 Task: Send an email with the signature Alan Parker with the subject 'Follow up on our last conversation' and the message 'Could you please clarify your request?' from softage.1@softage.net to softage.4@softage.net and softage.5@softage.net with an attached document Proposal.doc
Action: Mouse moved to (134, 211)
Screenshot: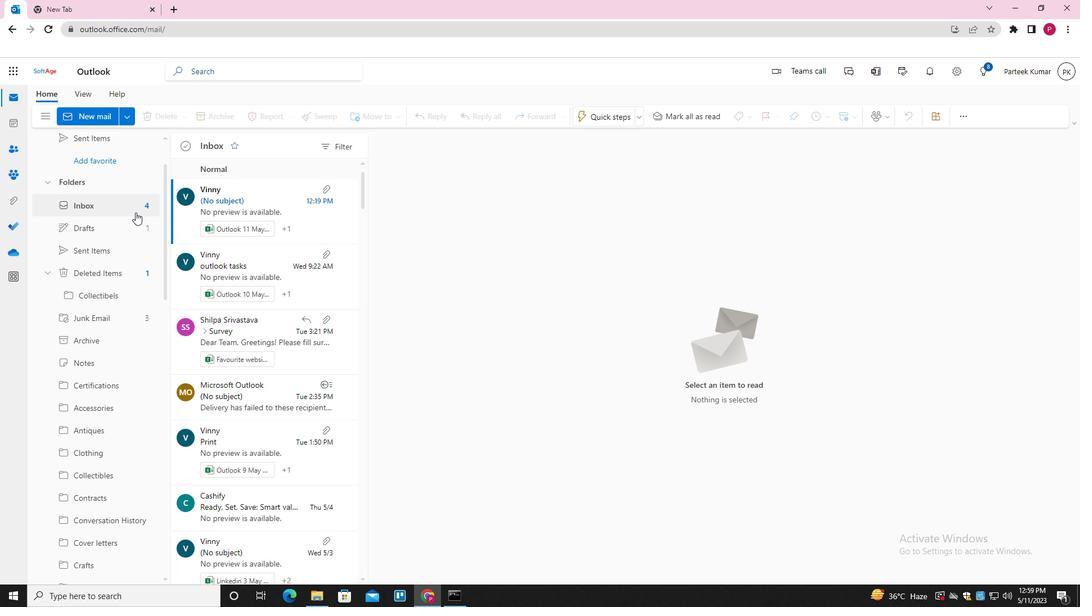 
Action: Mouse pressed left at (134, 211)
Screenshot: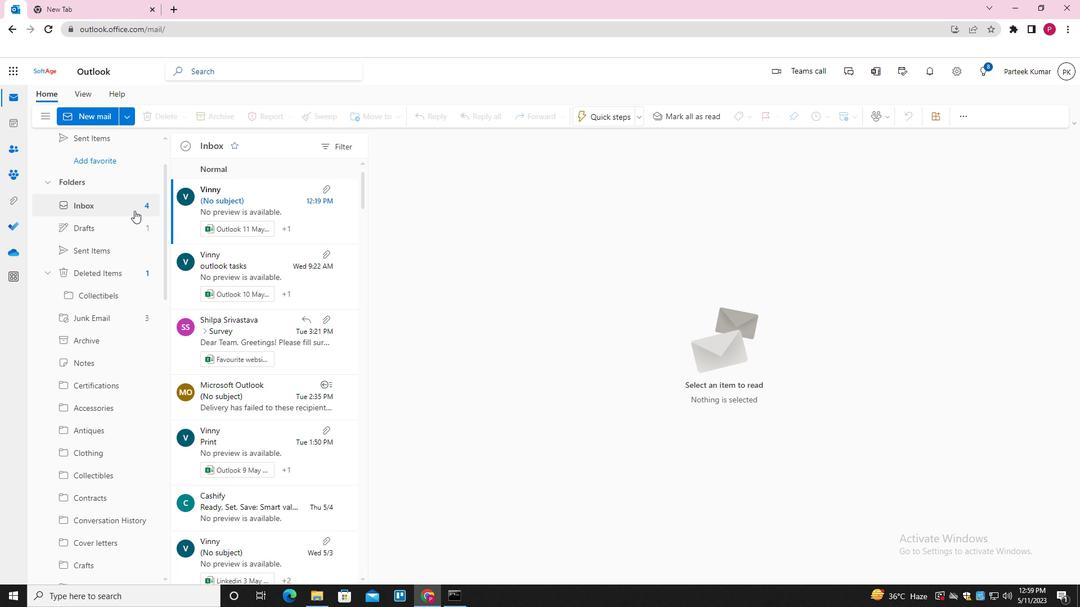 
Action: Mouse moved to (97, 118)
Screenshot: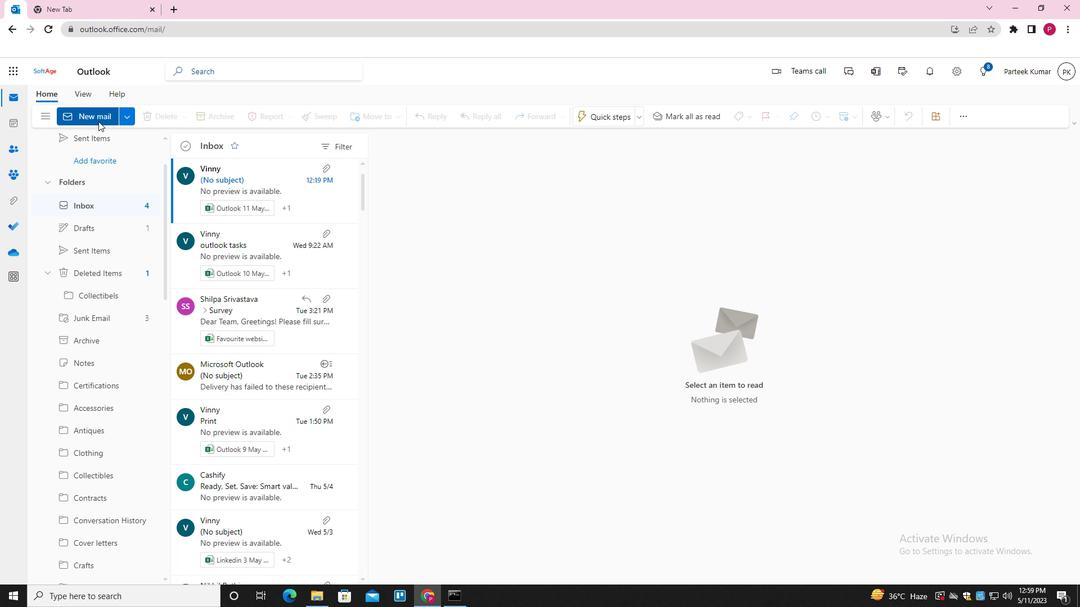 
Action: Mouse pressed left at (97, 118)
Screenshot: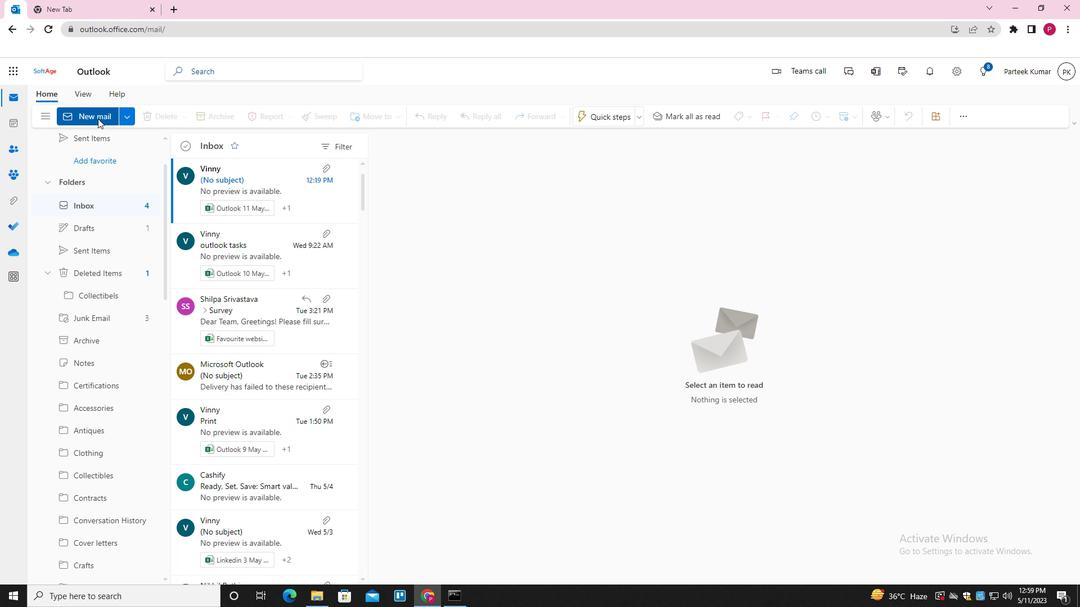 
Action: Mouse moved to (463, 182)
Screenshot: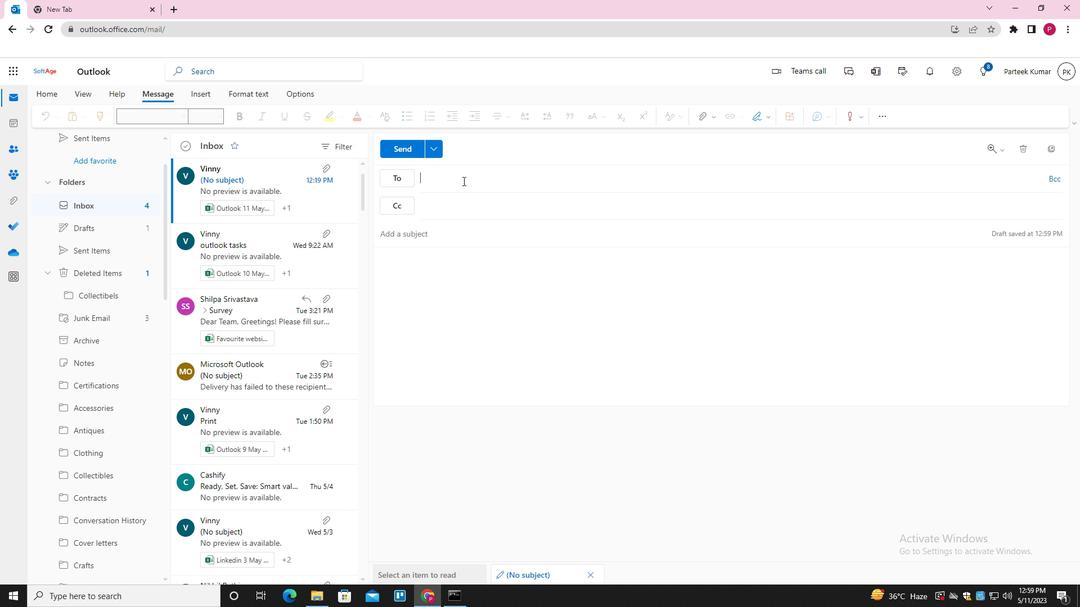 
Action: Mouse pressed left at (463, 182)
Screenshot: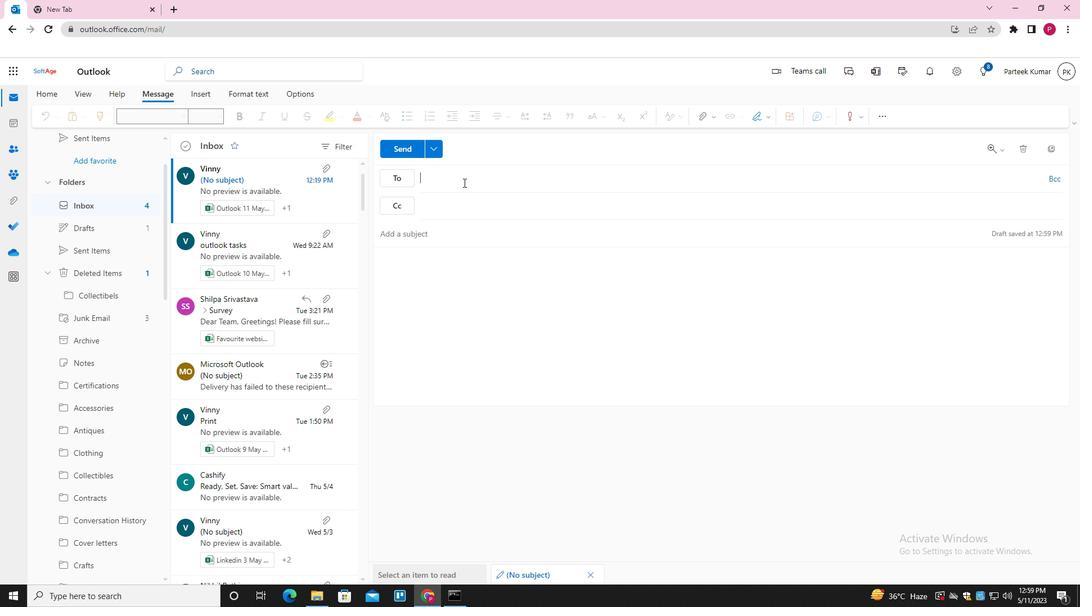 
Action: Mouse moved to (654, 314)
Screenshot: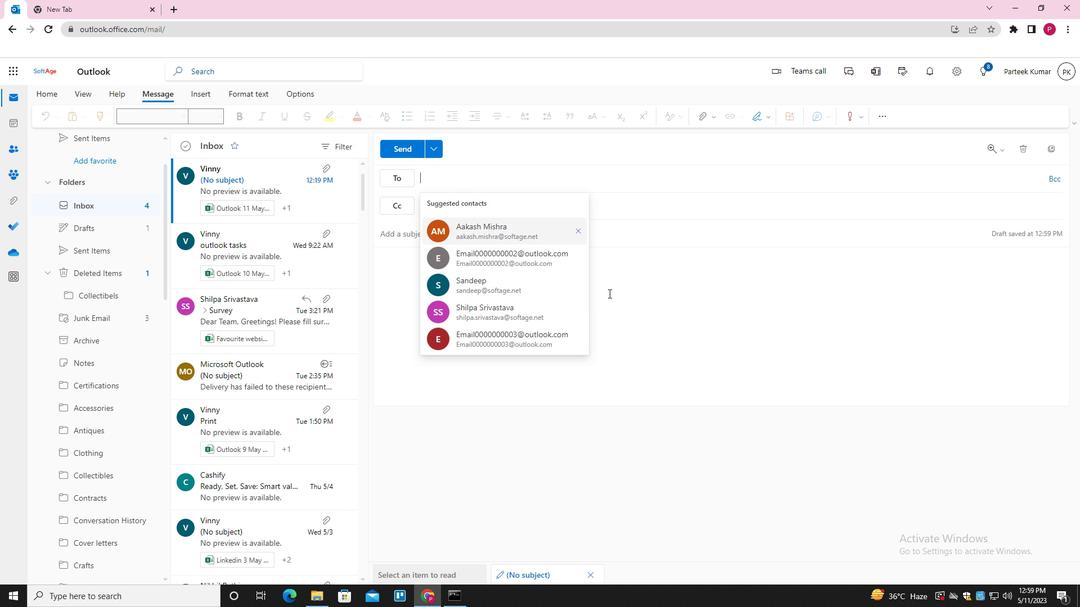
Action: Mouse pressed left at (654, 314)
Screenshot: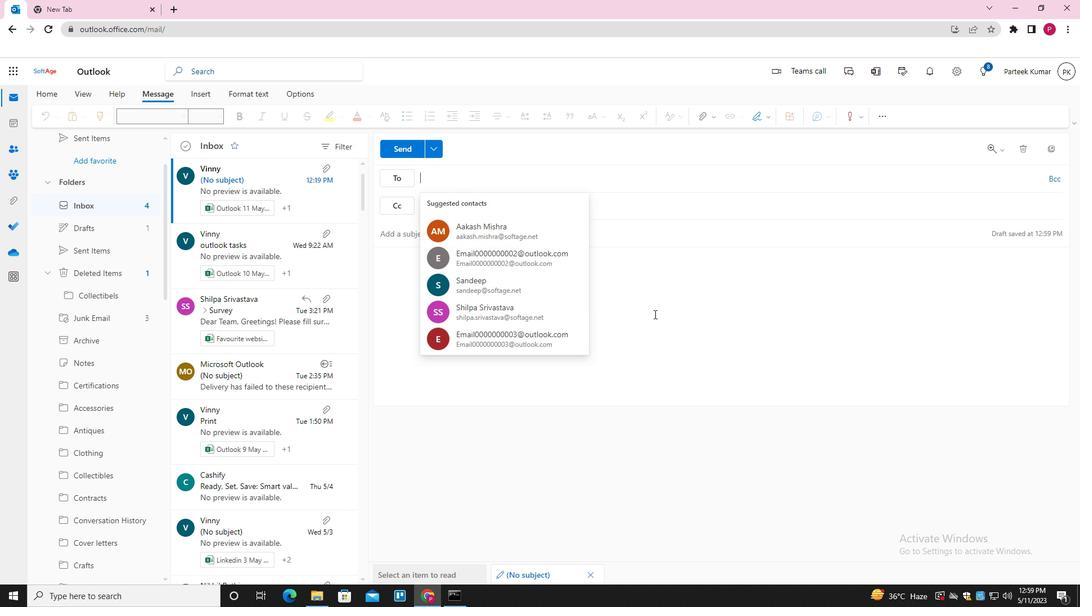 
Action: Mouse moved to (771, 118)
Screenshot: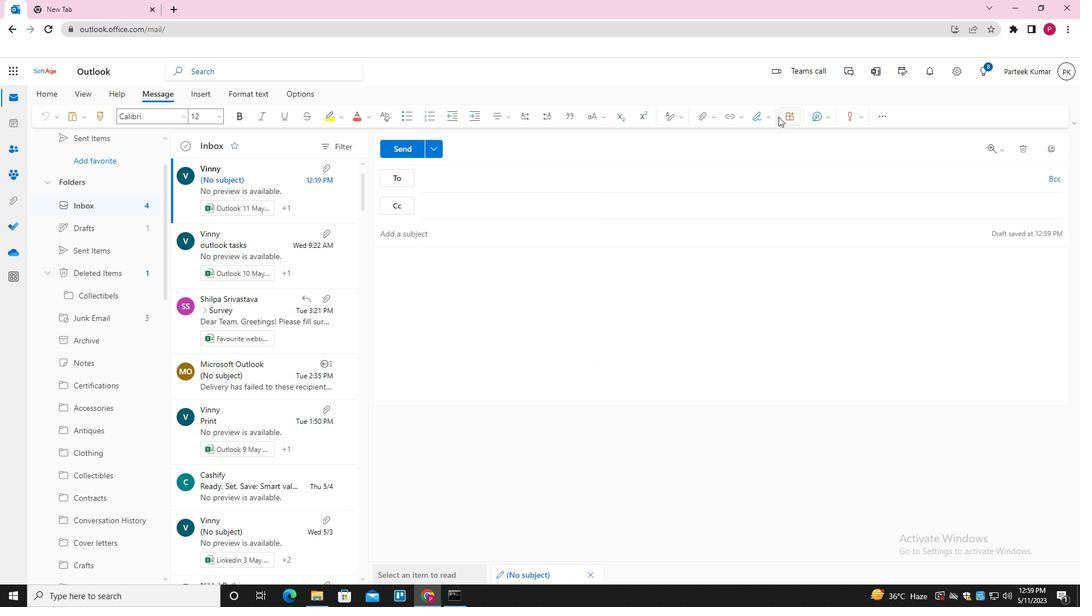 
Action: Mouse pressed left at (771, 118)
Screenshot: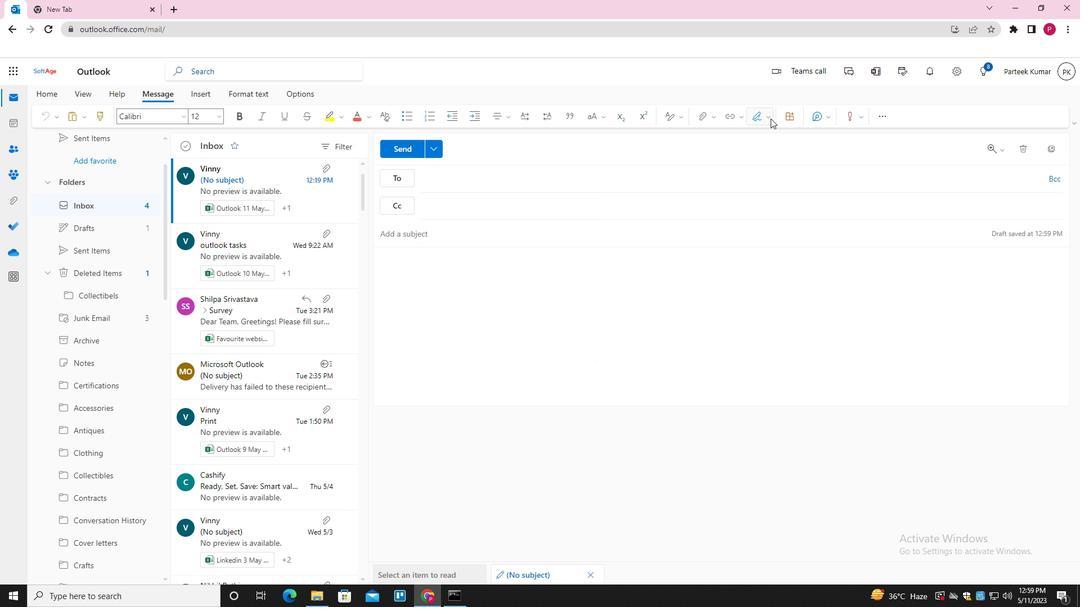 
Action: Mouse moved to (750, 164)
Screenshot: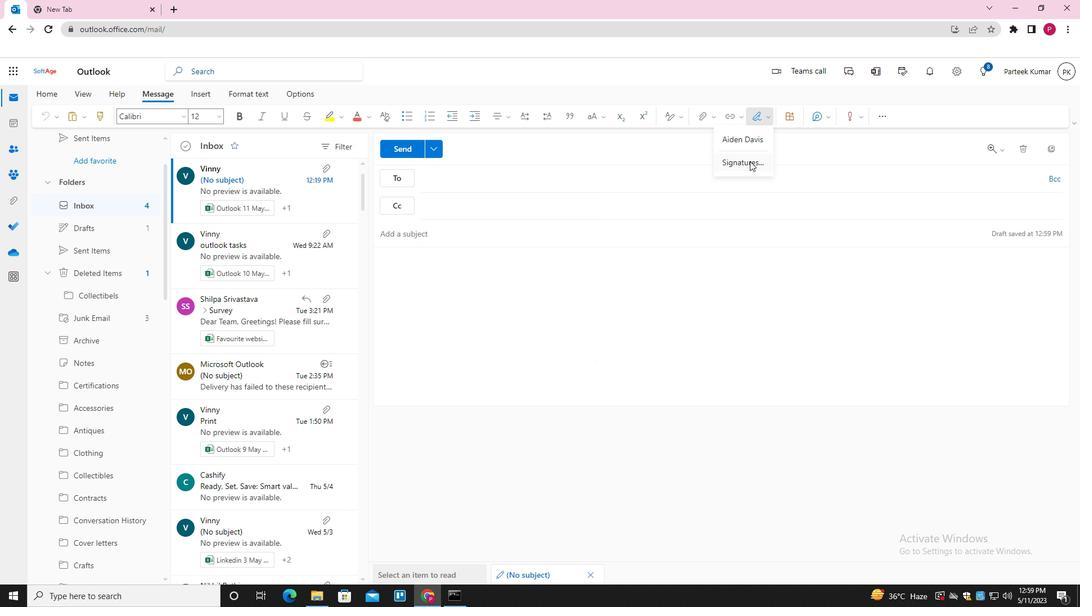 
Action: Mouse pressed left at (750, 164)
Screenshot: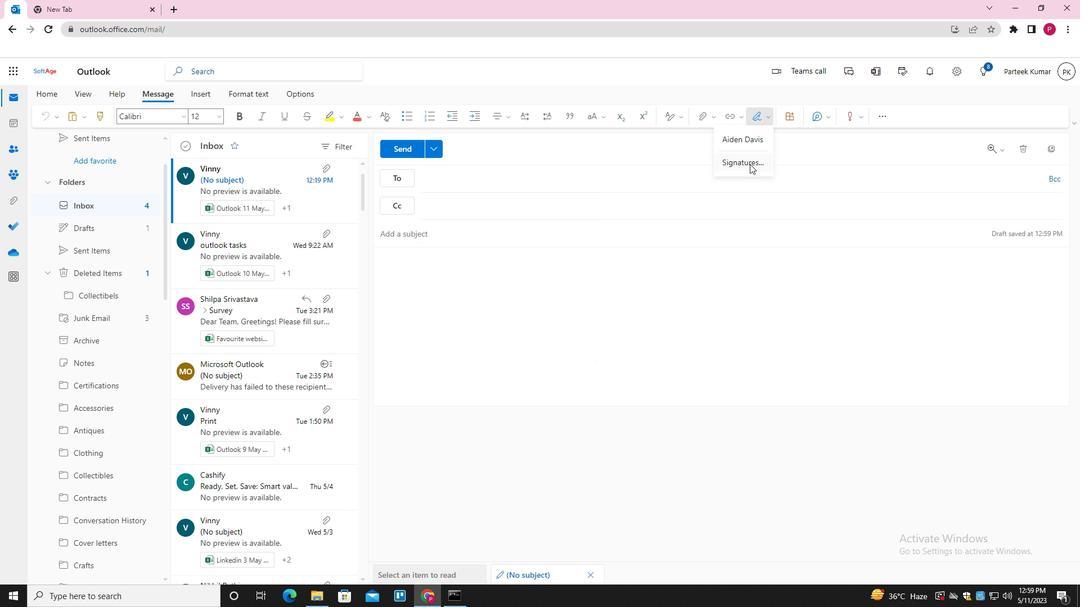 
Action: Mouse moved to (761, 204)
Screenshot: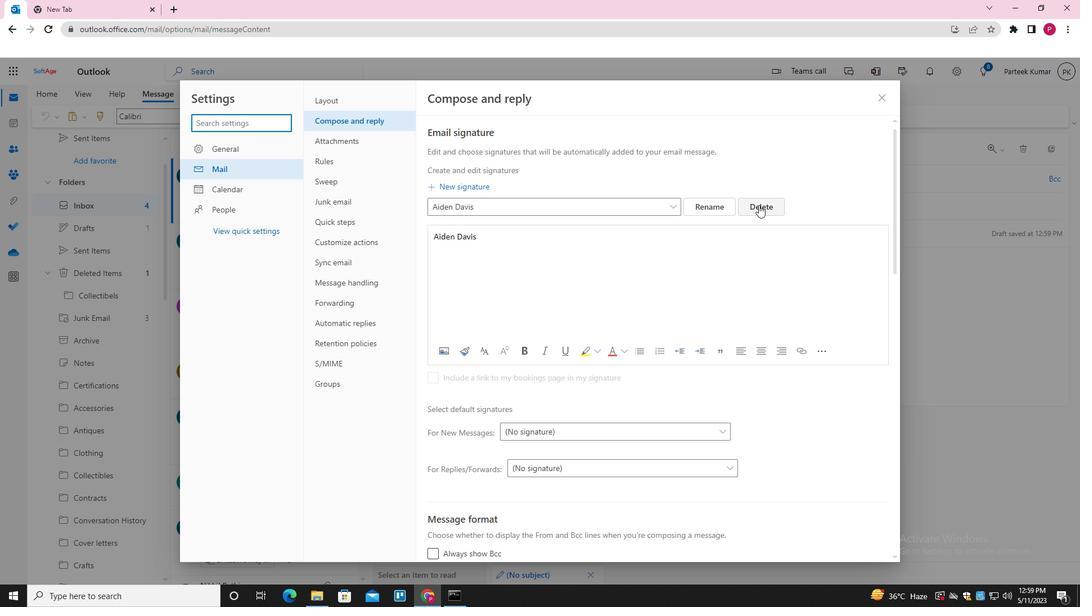 
Action: Mouse pressed left at (761, 204)
Screenshot: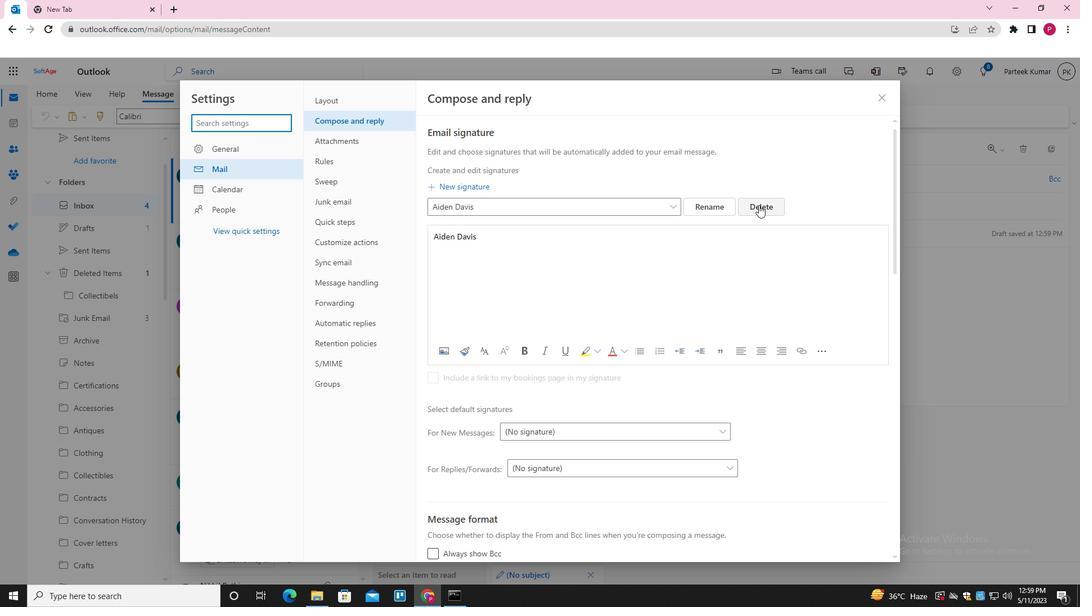 
Action: Mouse moved to (505, 208)
Screenshot: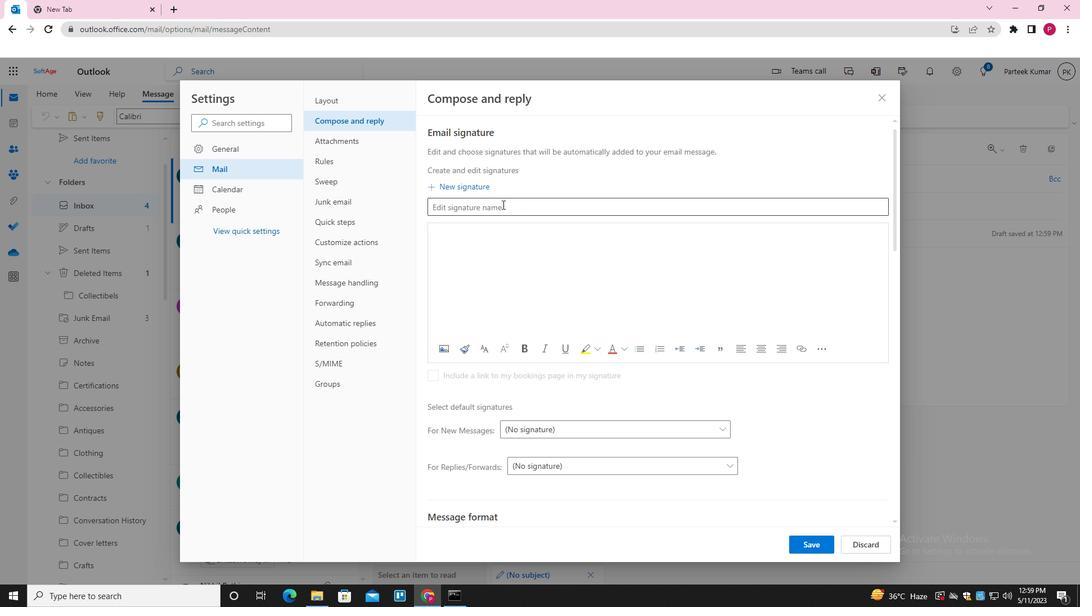 
Action: Mouse pressed left at (505, 208)
Screenshot: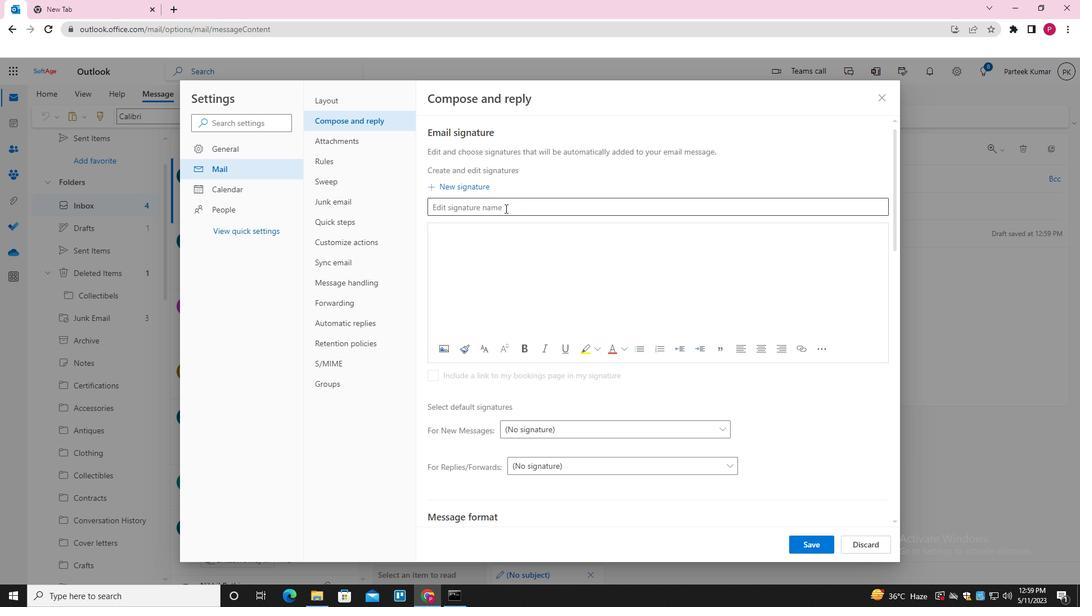 
Action: Key pressed <Key.shift>ALAN<Key.space><Key.shift>PARKER
Screenshot: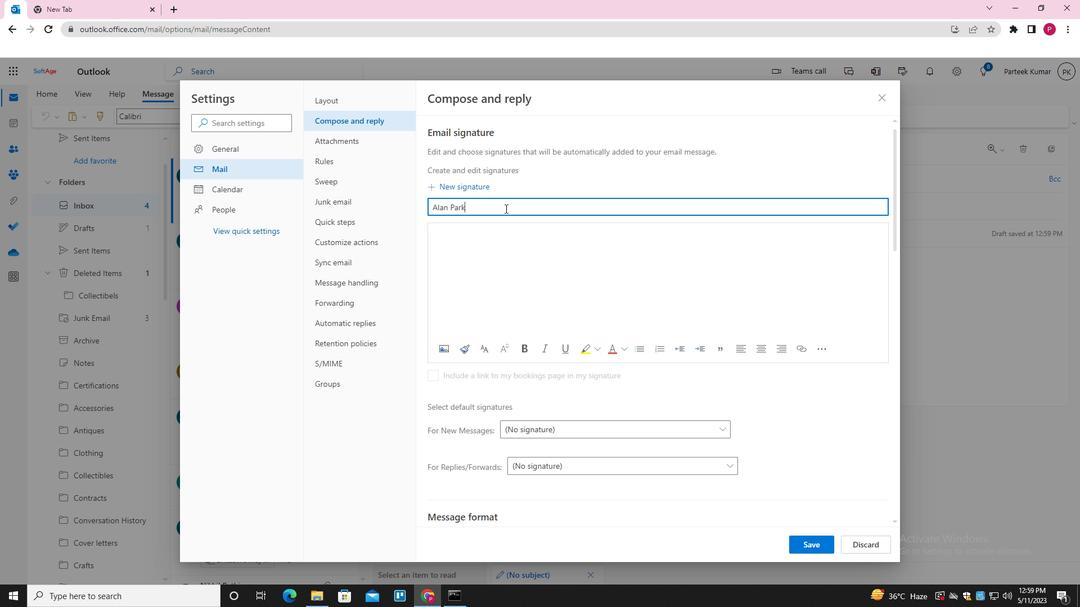 
Action: Mouse moved to (497, 237)
Screenshot: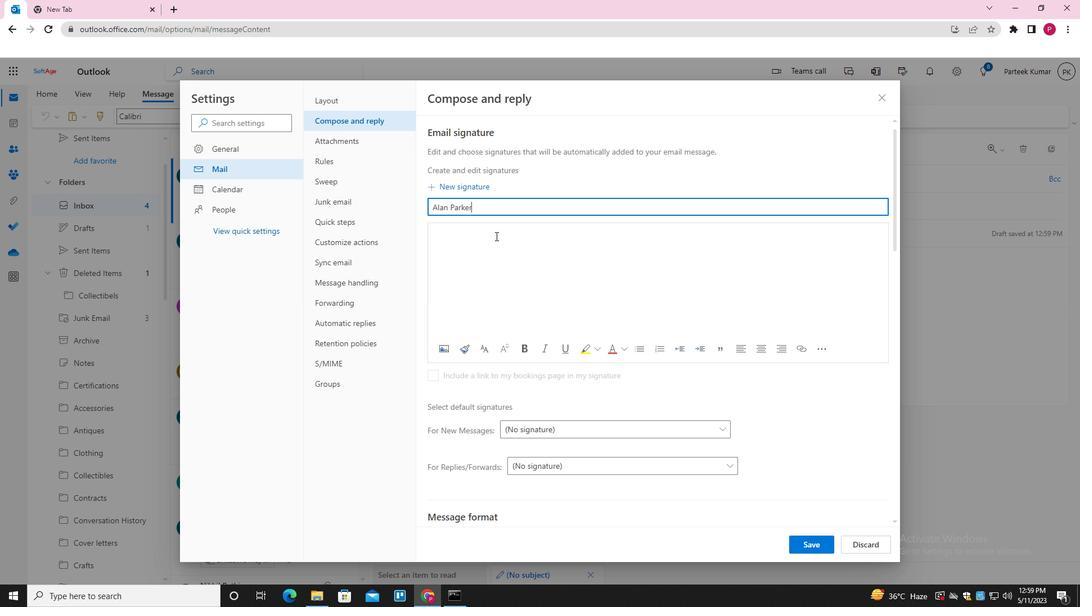 
Action: Mouse pressed left at (497, 237)
Screenshot: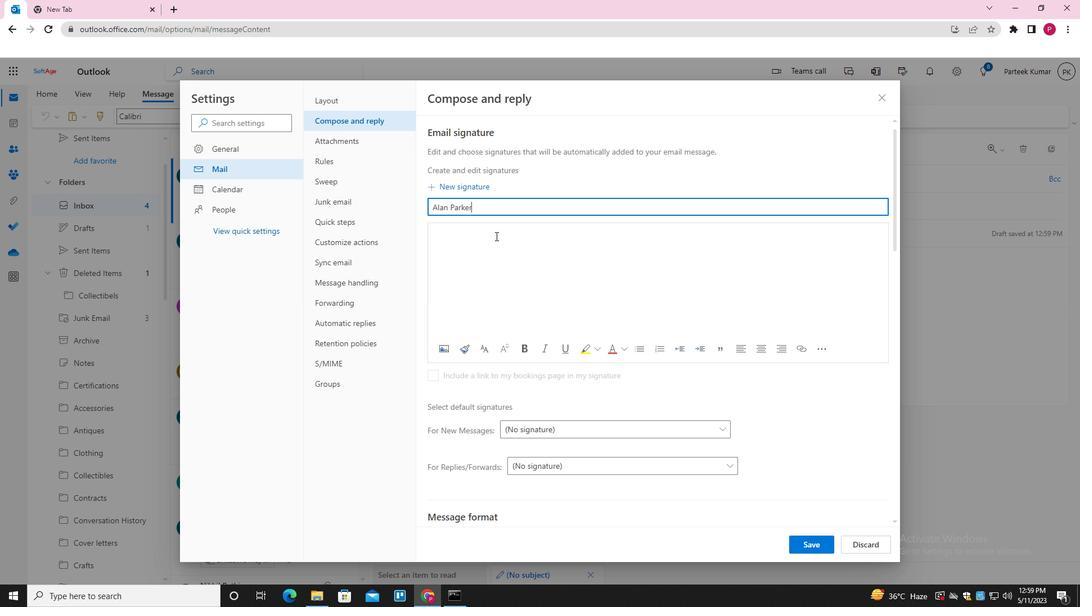 
Action: Key pressed <Key.shift>ALAN<Key.space><Key.shift>PARKER
Screenshot: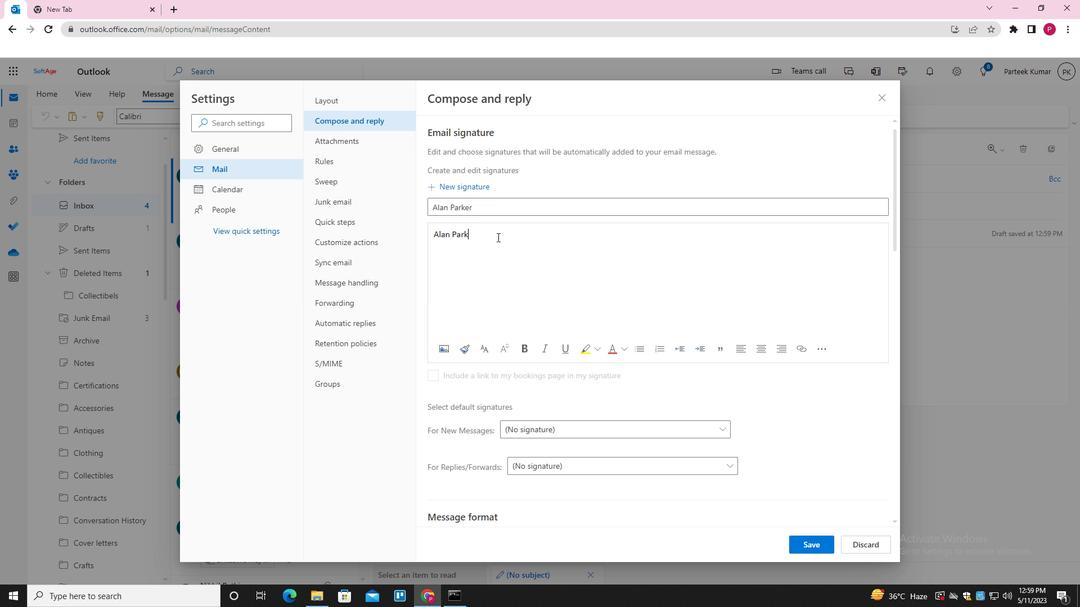 
Action: Mouse moved to (799, 546)
Screenshot: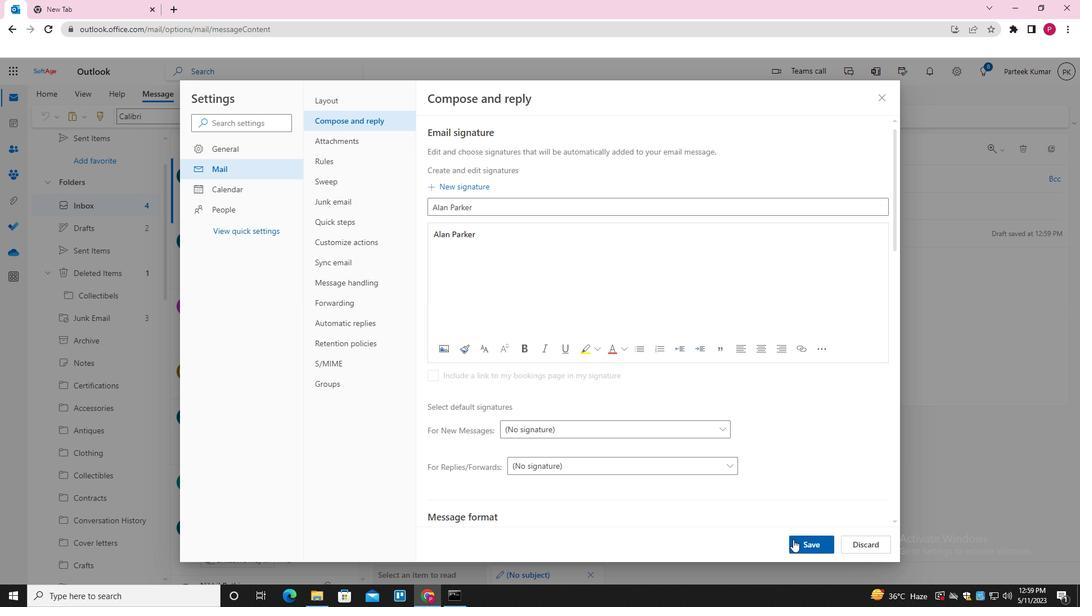 
Action: Mouse pressed left at (799, 546)
Screenshot: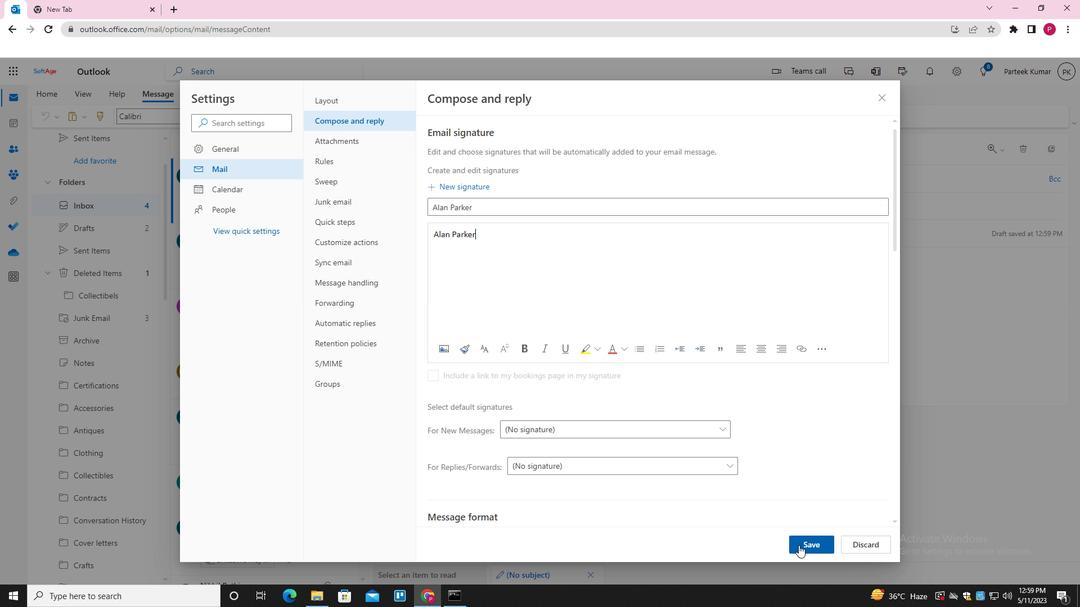 
Action: Mouse moved to (883, 99)
Screenshot: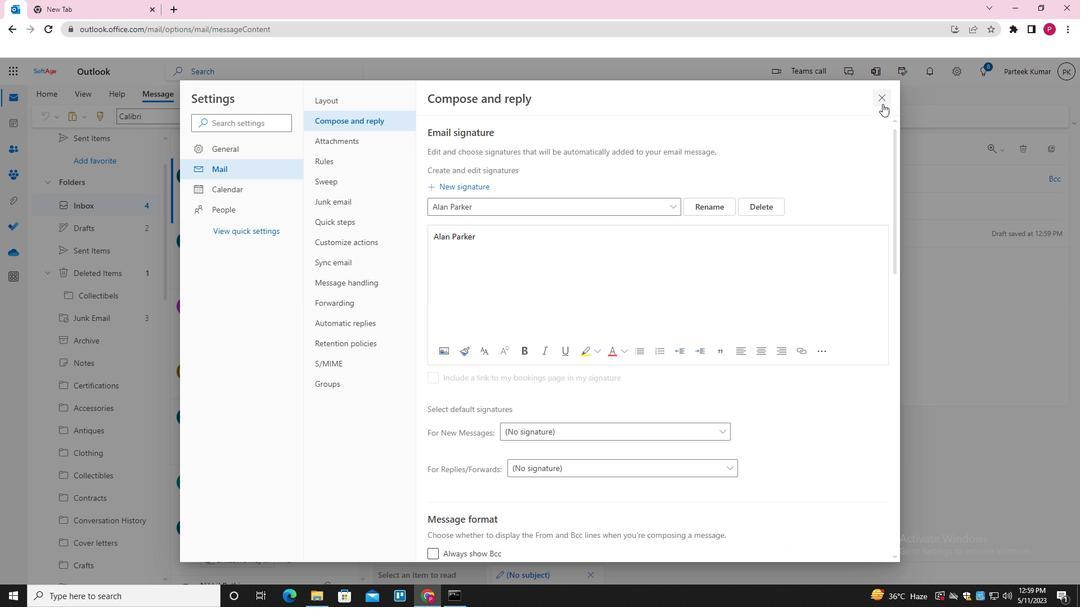 
Action: Mouse pressed left at (883, 99)
Screenshot: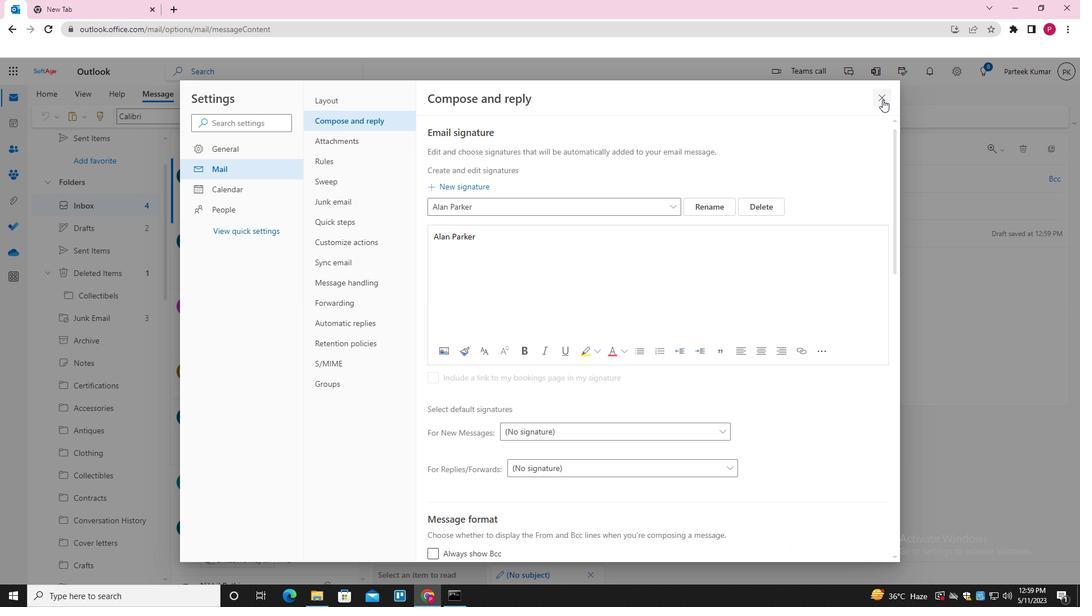
Action: Mouse moved to (530, 325)
Screenshot: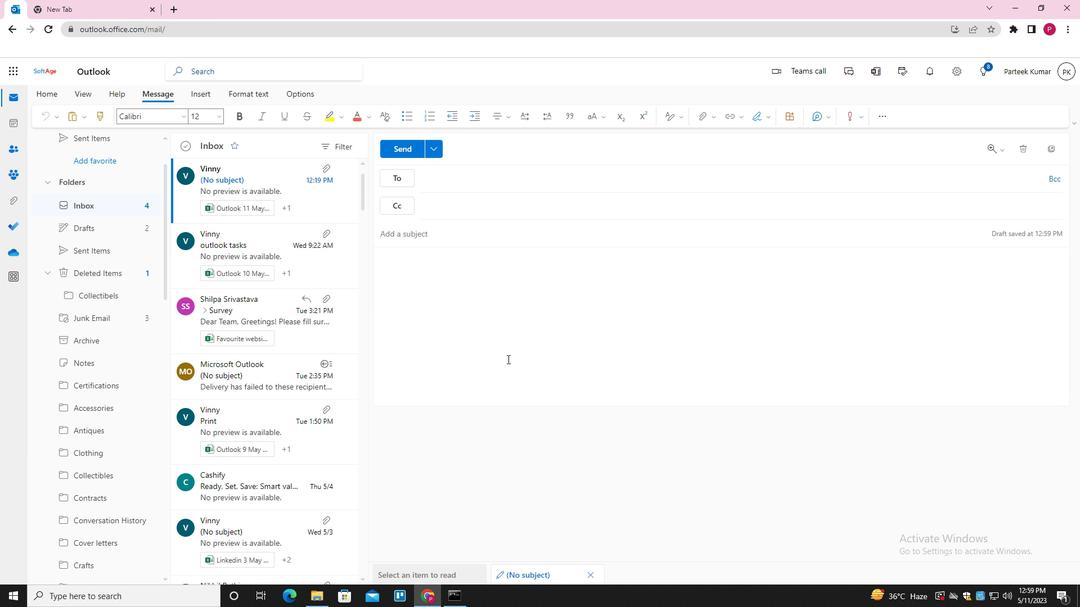 
Action: Mouse pressed left at (530, 325)
Screenshot: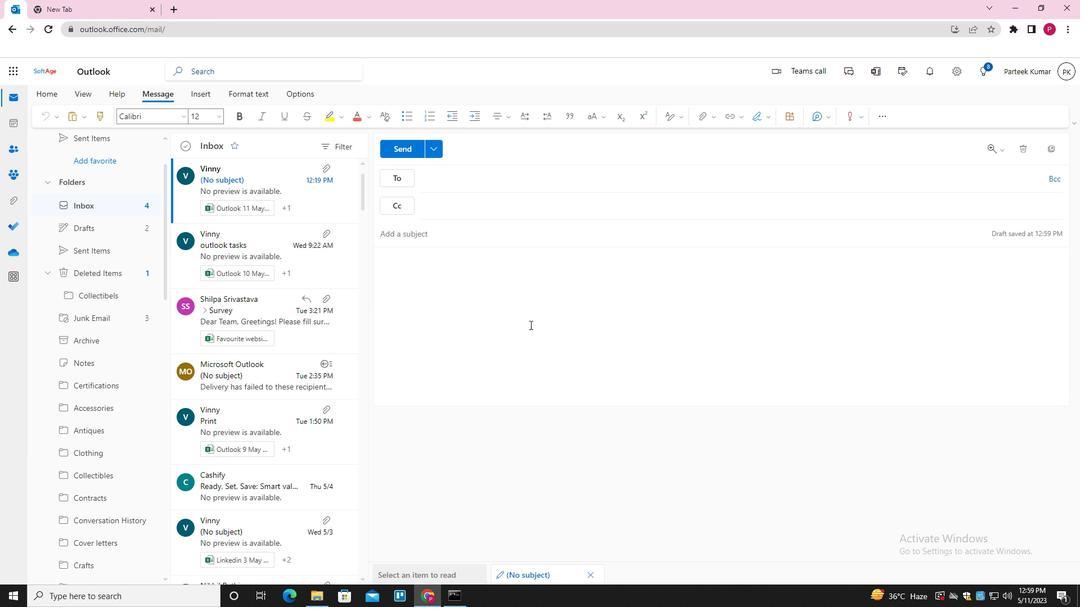 
Action: Mouse moved to (768, 117)
Screenshot: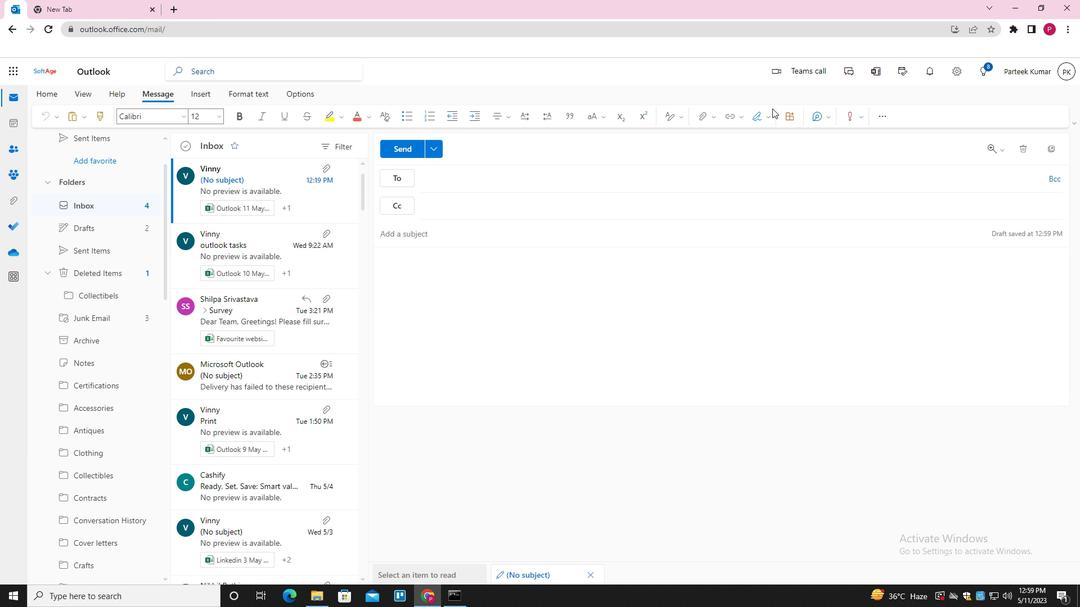 
Action: Mouse pressed left at (768, 117)
Screenshot: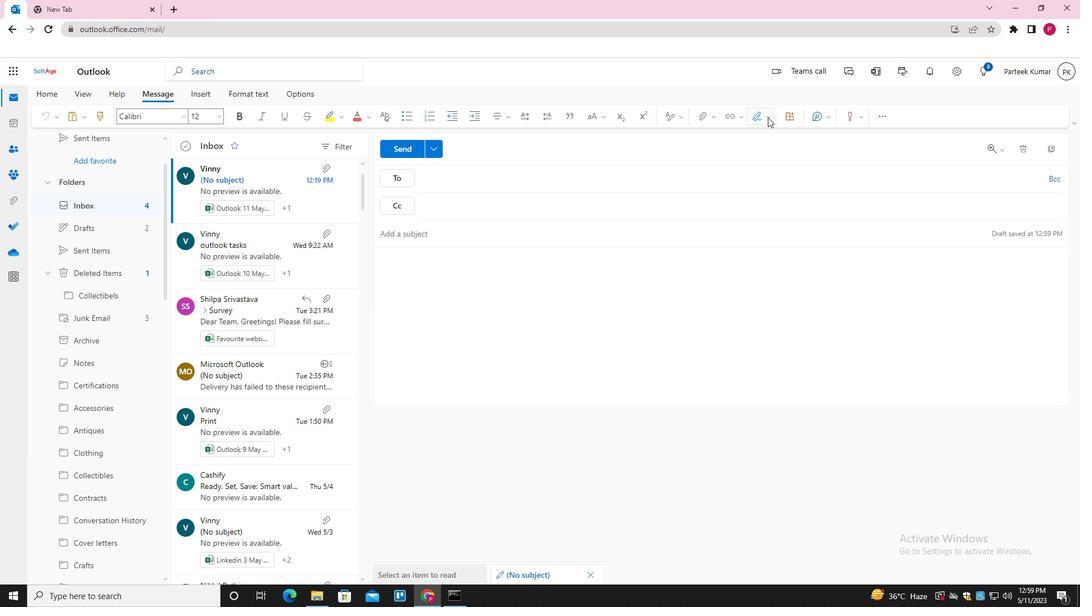 
Action: Mouse moved to (748, 137)
Screenshot: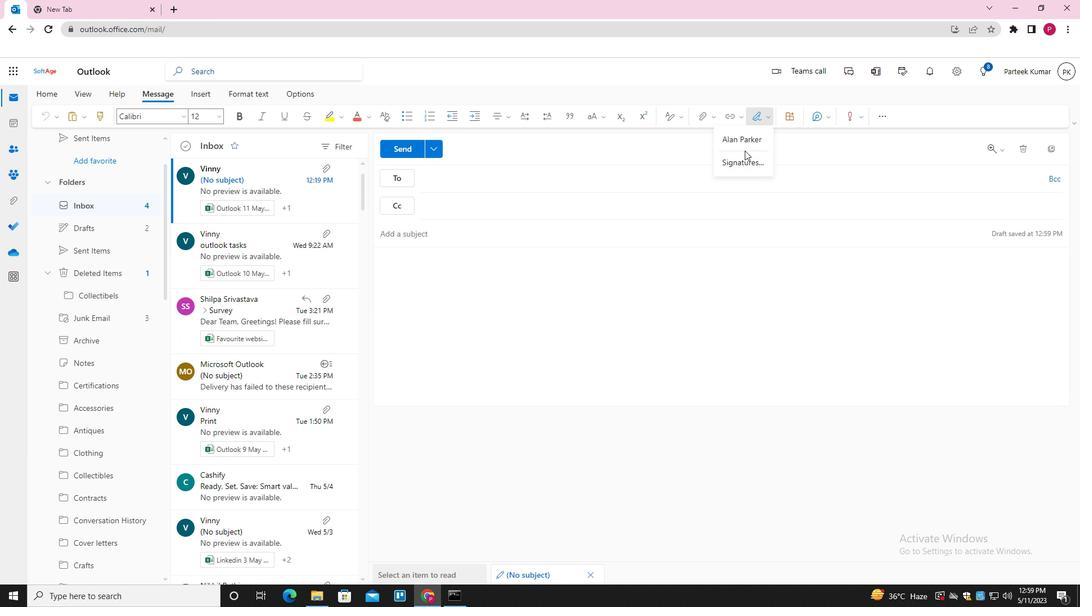 
Action: Mouse pressed left at (748, 137)
Screenshot: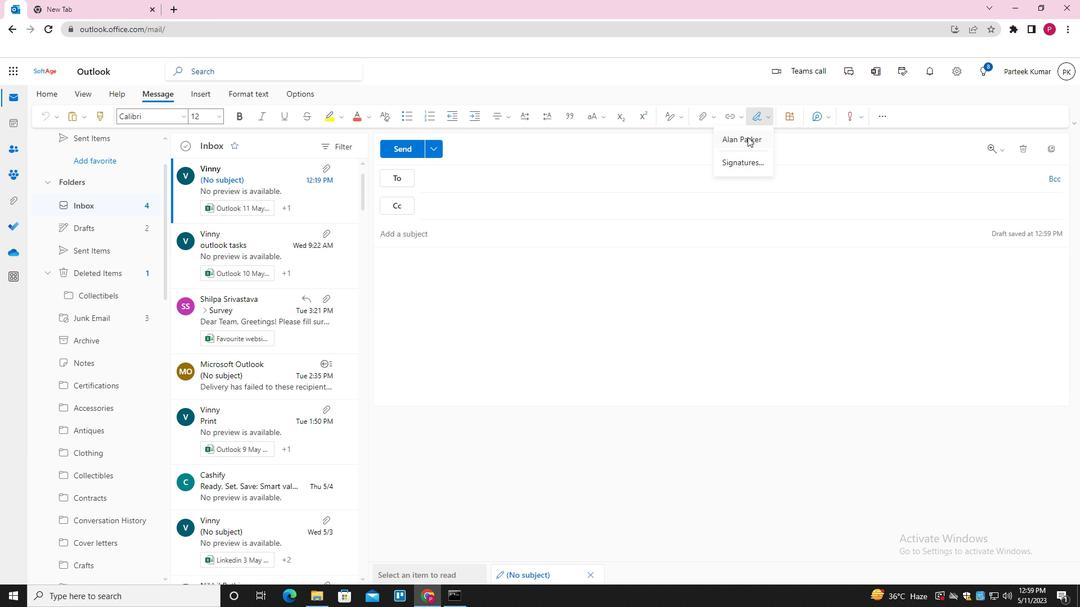 
Action: Mouse moved to (460, 230)
Screenshot: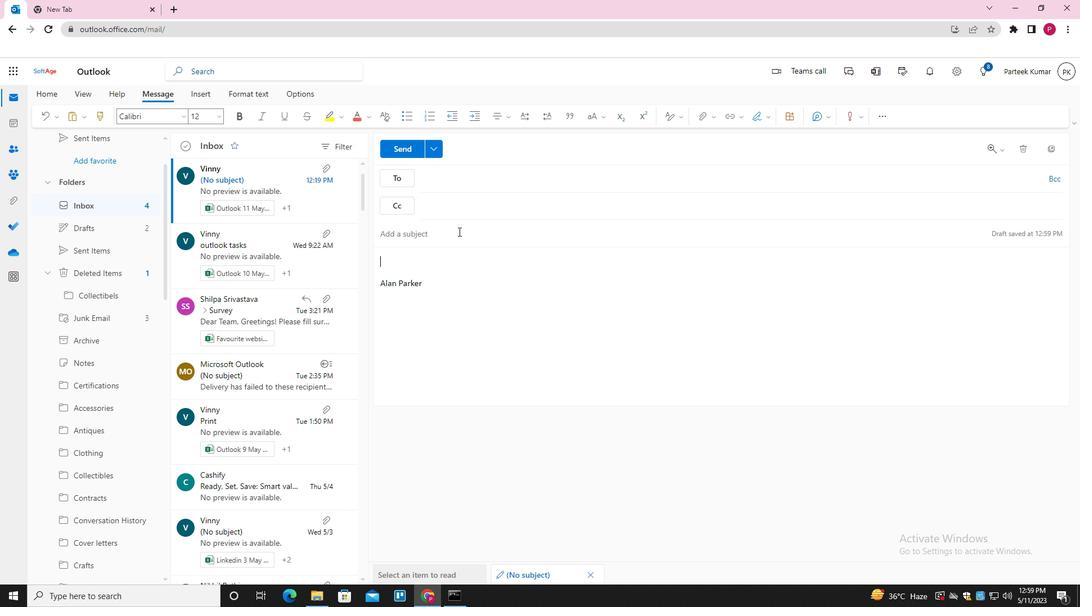 
Action: Mouse pressed left at (460, 230)
Screenshot: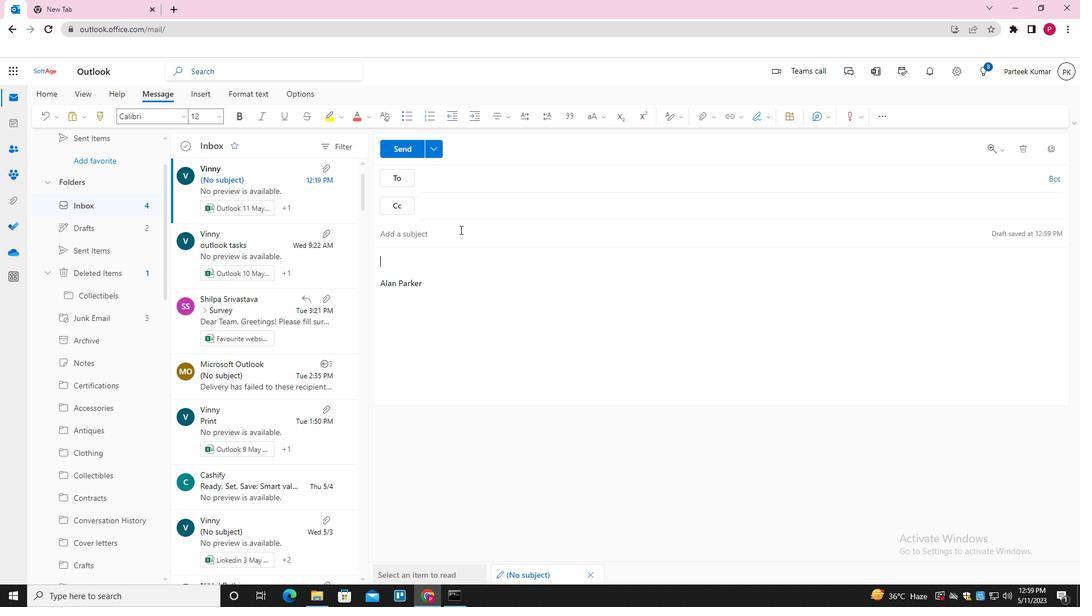 
Action: Key pressed <Key.shift>FOLL
Screenshot: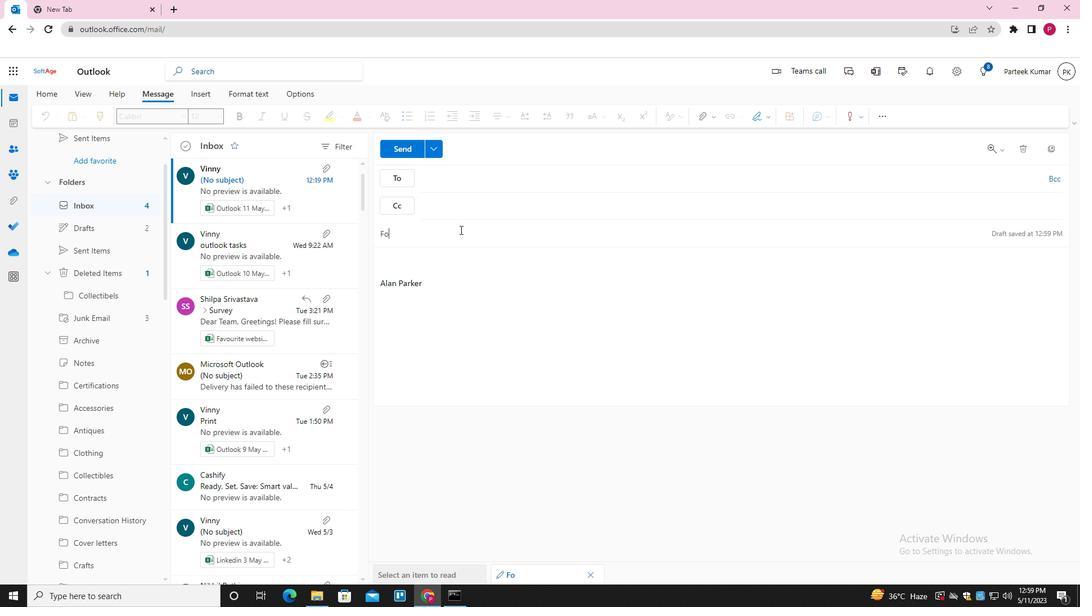 
Action: Mouse moved to (461, 230)
Screenshot: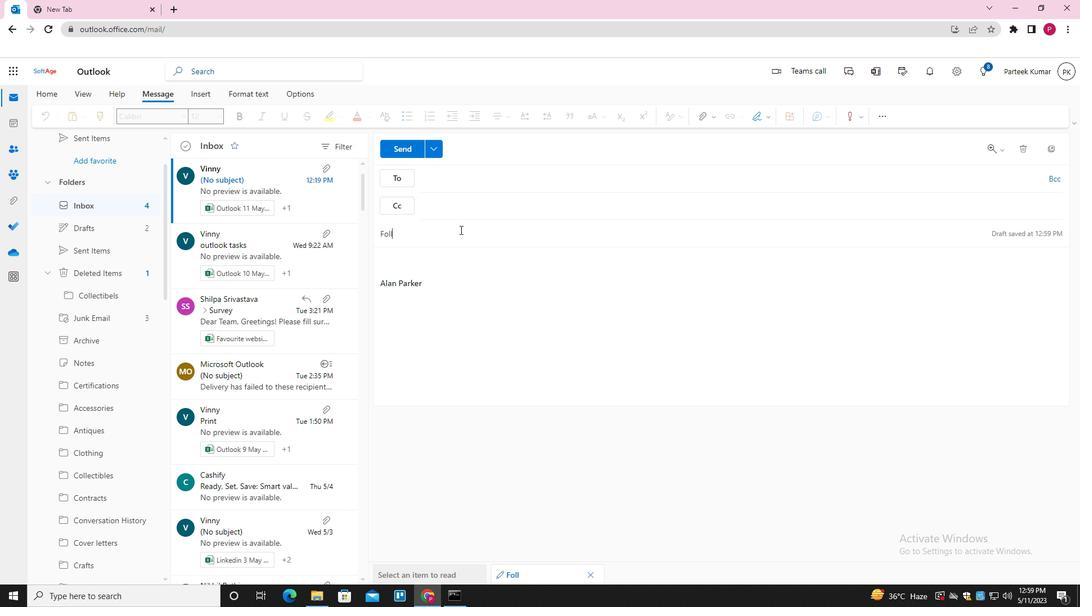 
Action: Key pressed OW<Key.space>UP<Key.space>ON<Key.space>OUR<Key.space>LAST<Key.space>
Screenshot: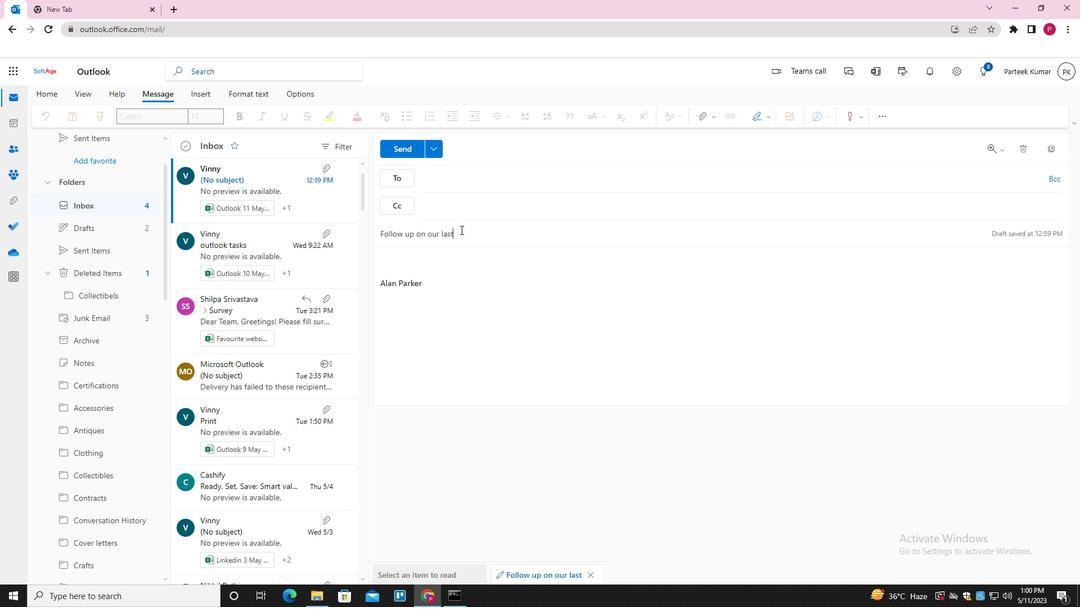 
Action: Mouse moved to (460, 293)
Screenshot: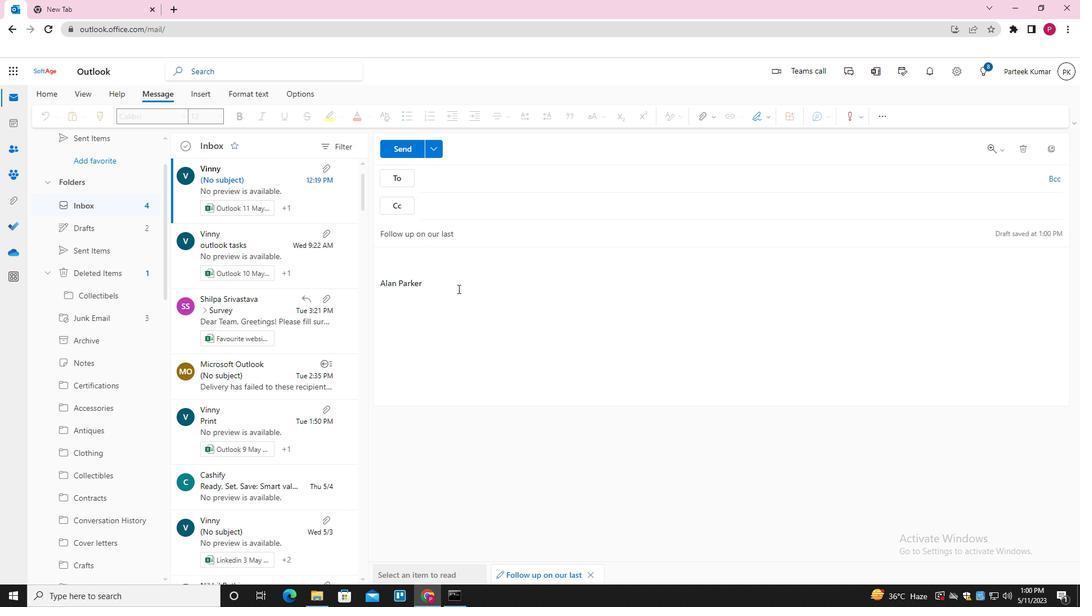 
Action: Key pressed CONVERSATION<Key.space>
Screenshot: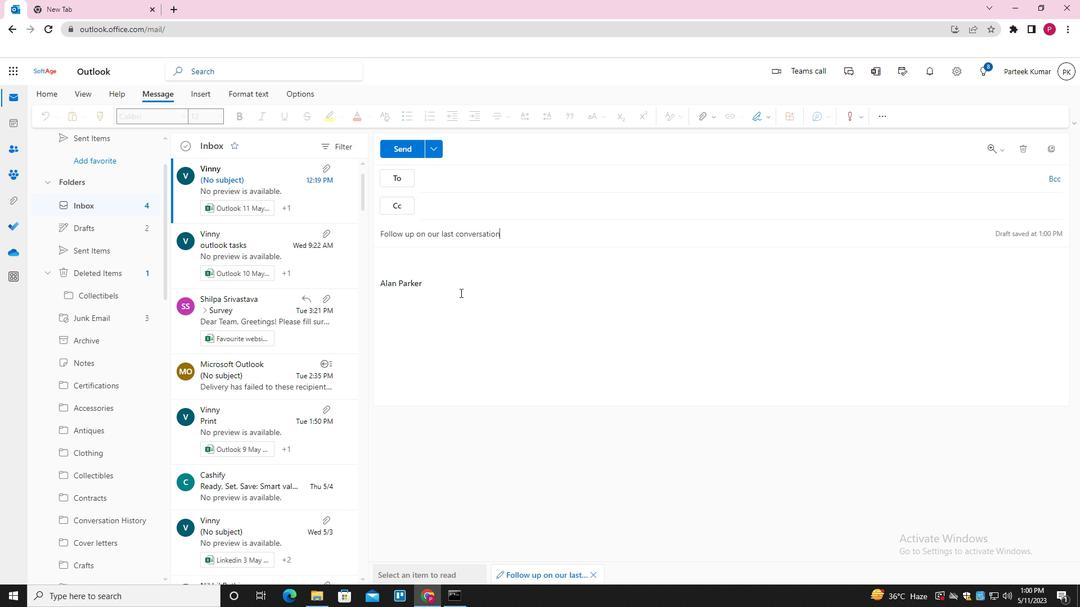 
Action: Mouse moved to (430, 265)
Screenshot: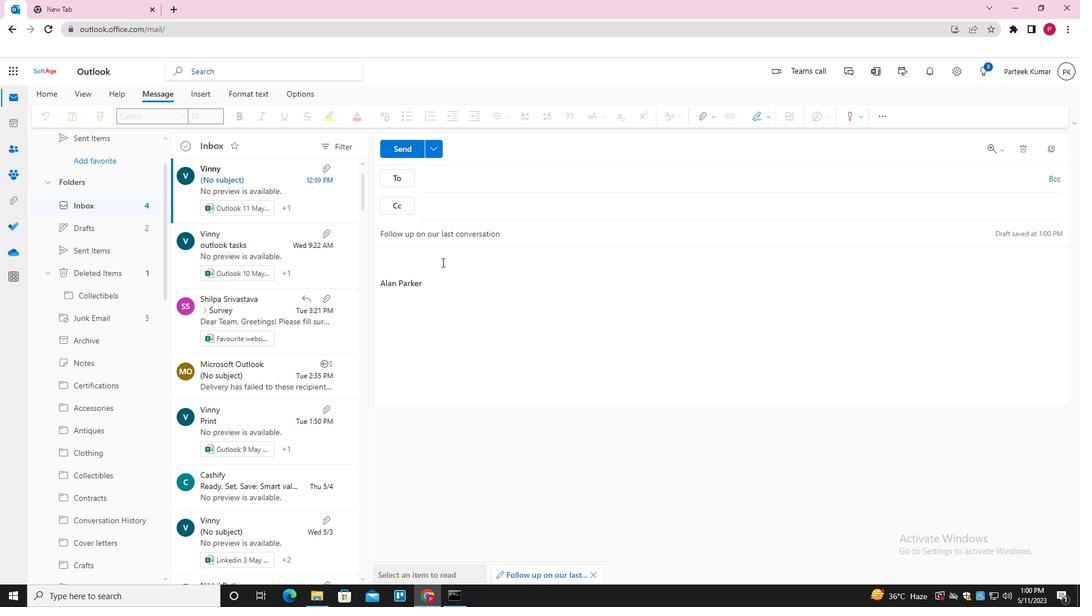 
Action: Mouse pressed left at (430, 265)
Screenshot: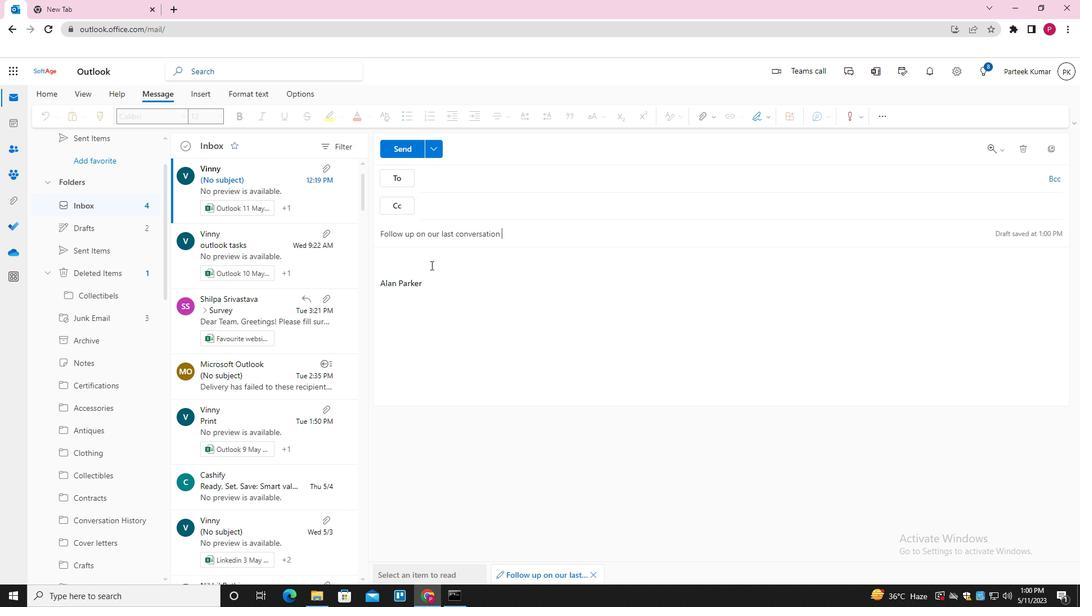 
Action: Key pressed <Key.shift>COULD<Key.space><Key.shift>YOU<Key.space>PLEASE<Key.space>CLARIFY<Key.space>YOUR<Key.space>REQUEST<Key.shift_r>?
Screenshot: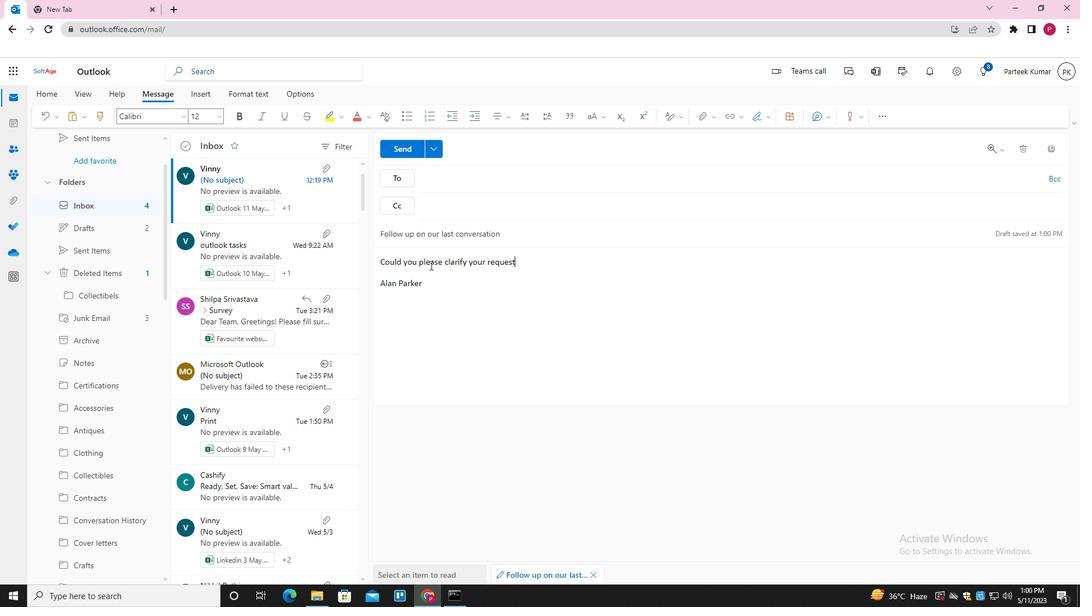 
Action: Mouse moved to (463, 179)
Screenshot: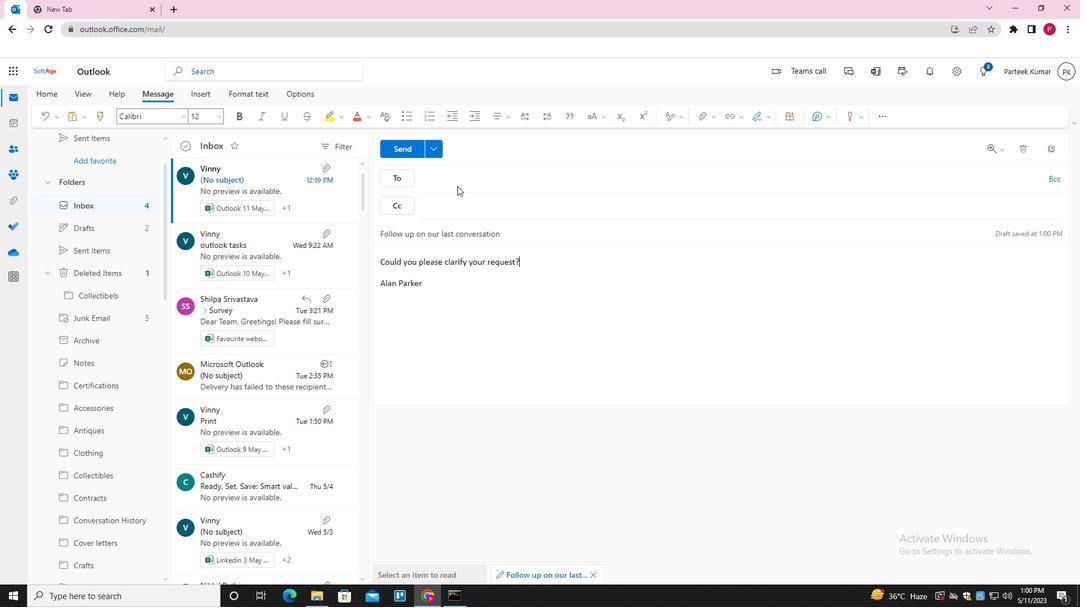 
Action: Mouse pressed left at (463, 179)
Screenshot: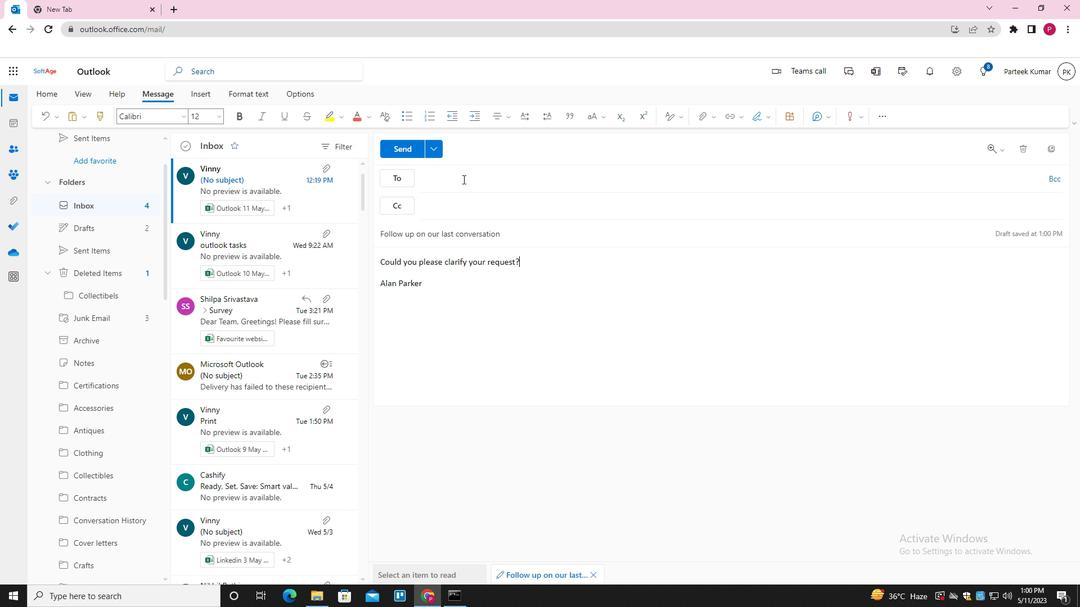 
Action: Key pressed <Key.shift>SOFTAGE.4<Key.shift>@SOFTAGE.NET<Key.enter>
Screenshot: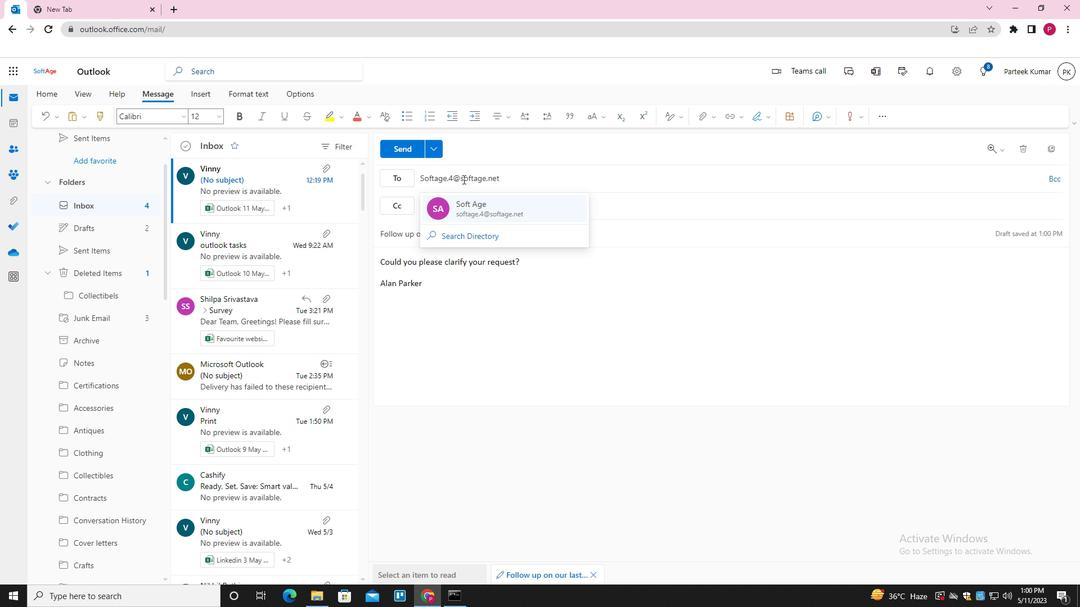 
Action: Mouse moved to (463, 179)
Screenshot: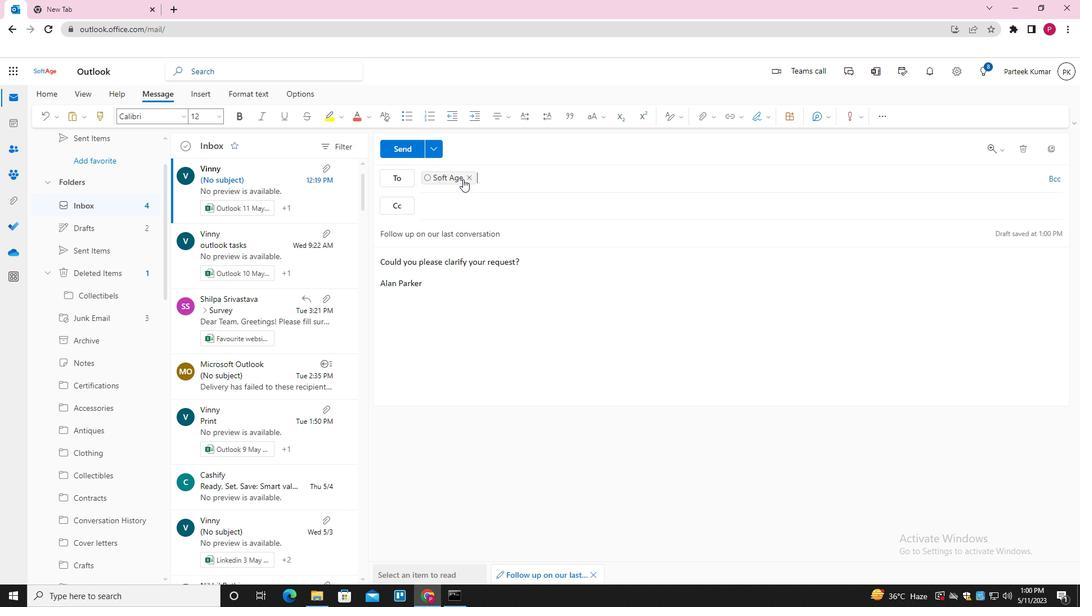 
Action: Key pressed SOFATGE
Screenshot: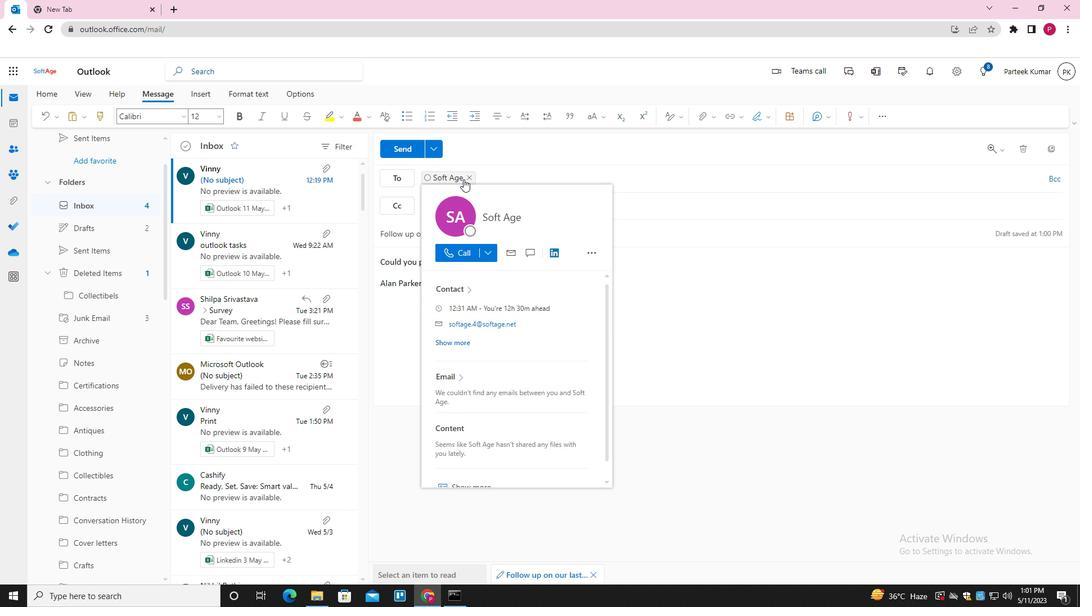 
Action: Mouse moved to (538, 175)
Screenshot: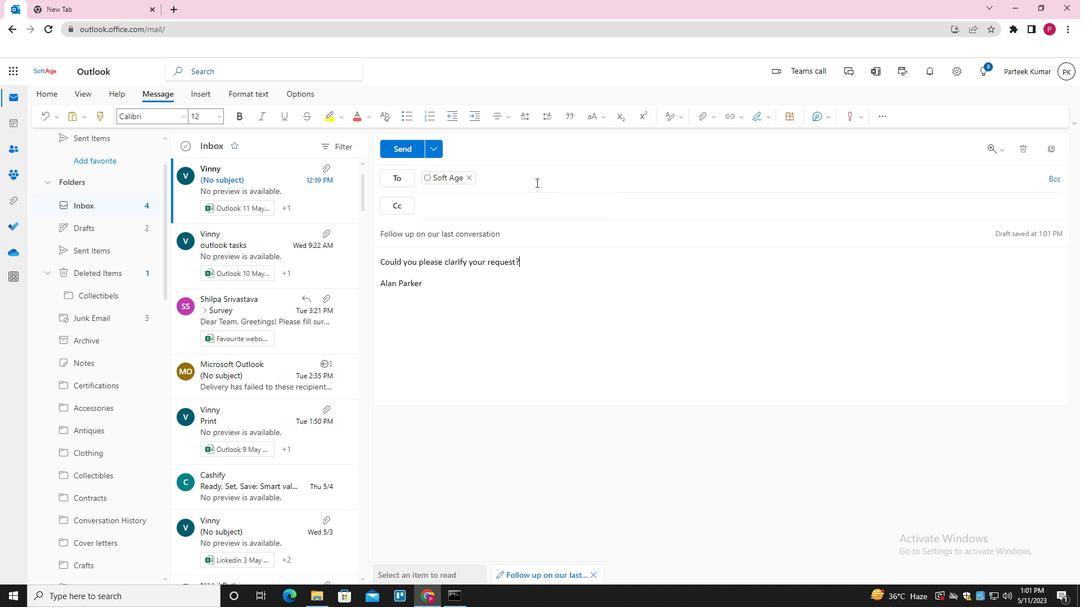 
Action: Mouse pressed left at (538, 175)
Screenshot: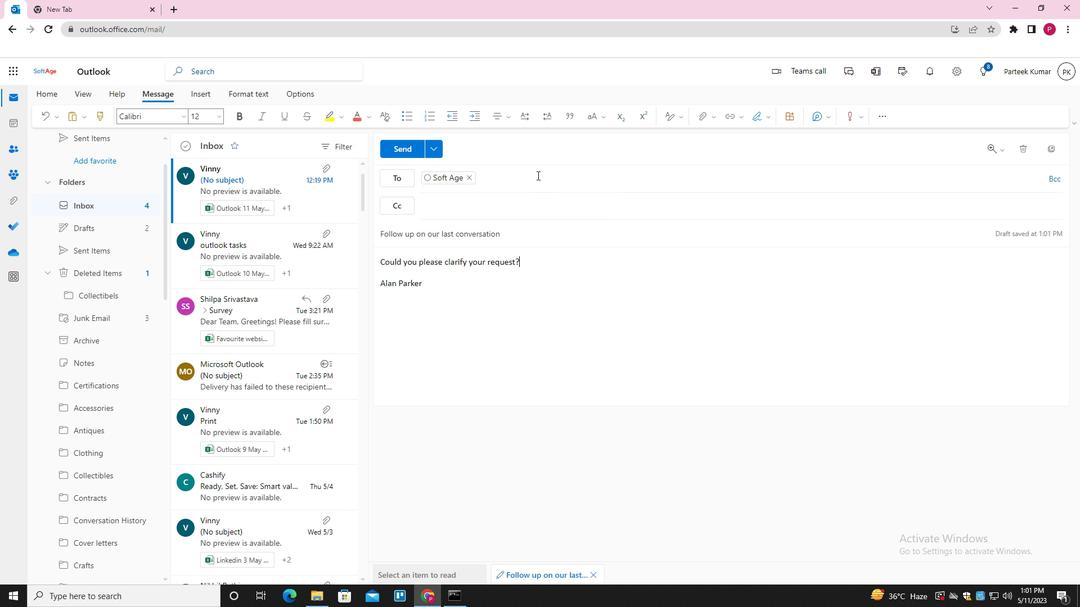 
Action: Key pressed SOFTAGE.5<Key.shift>@SOFTAGE.NET<Key.enter>
Screenshot: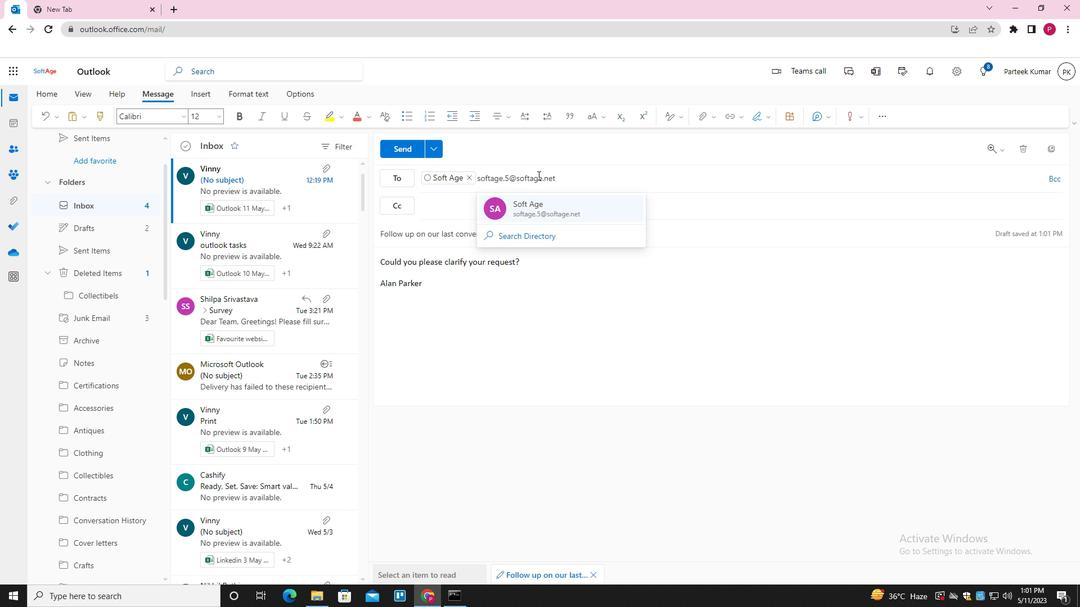 
Action: Mouse moved to (708, 118)
Screenshot: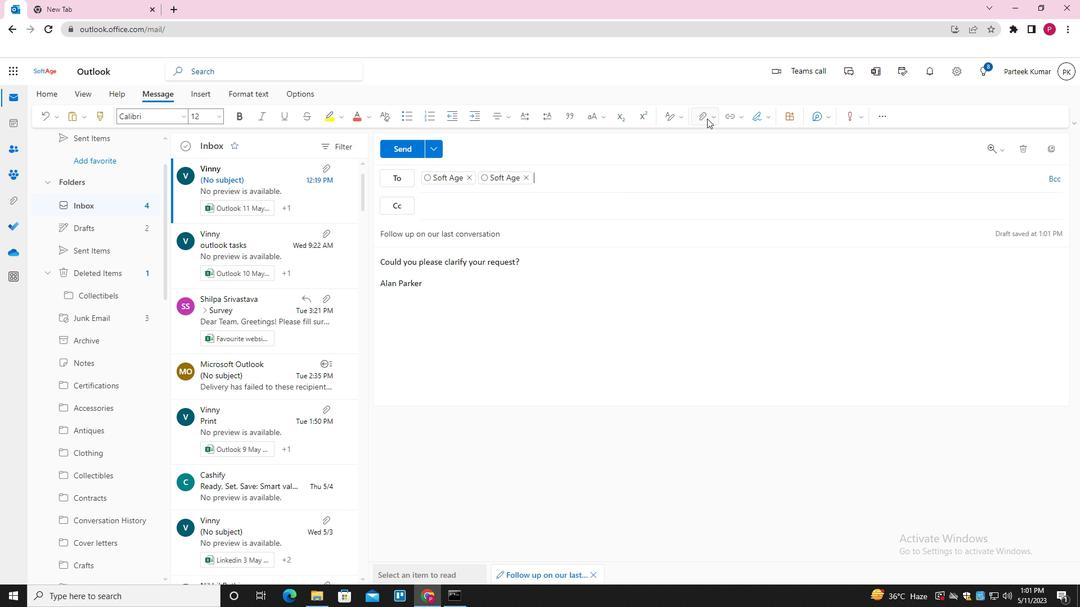 
Action: Mouse pressed left at (708, 118)
Screenshot: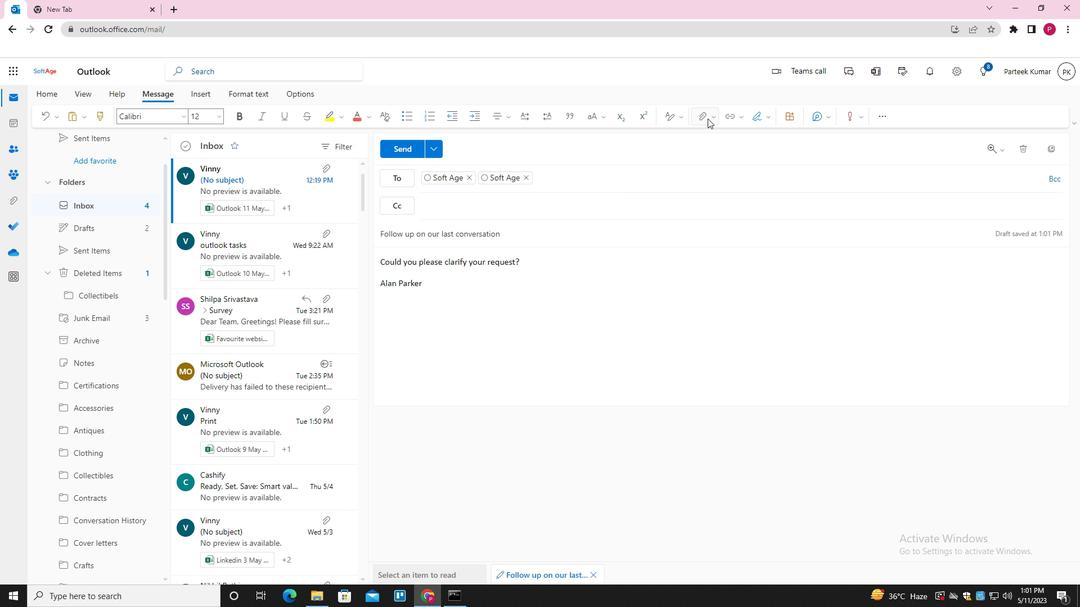 
Action: Mouse moved to (656, 137)
Screenshot: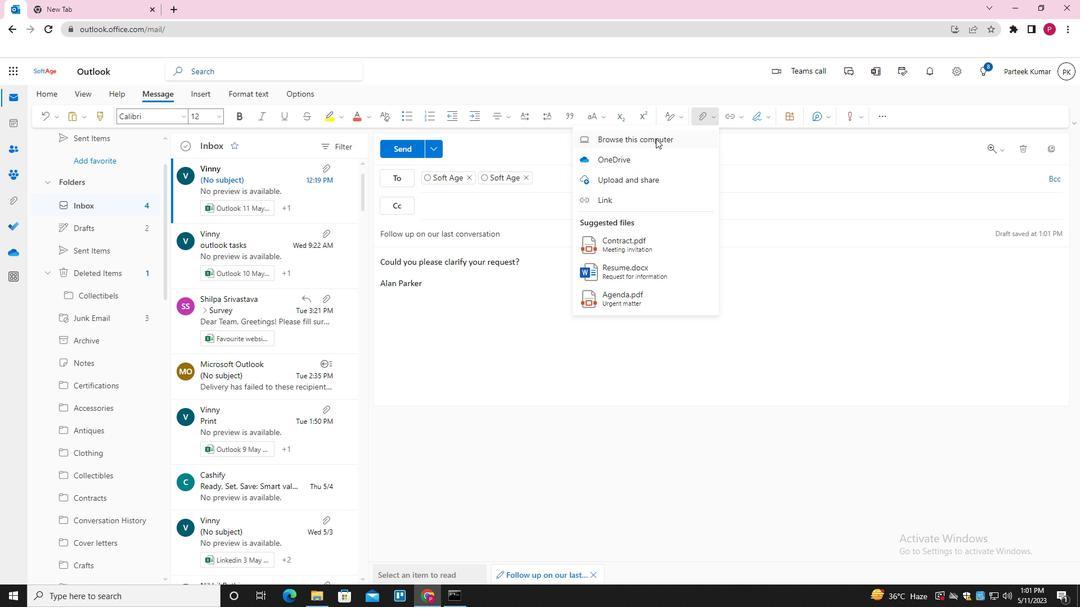 
Action: Mouse pressed left at (656, 137)
Screenshot: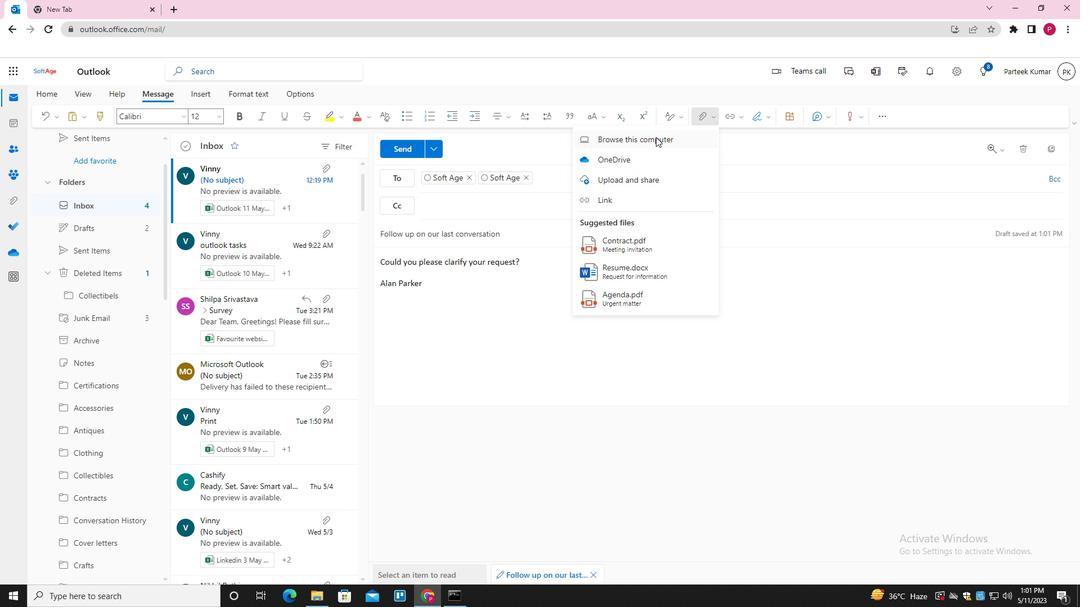 
Action: Mouse moved to (244, 93)
Screenshot: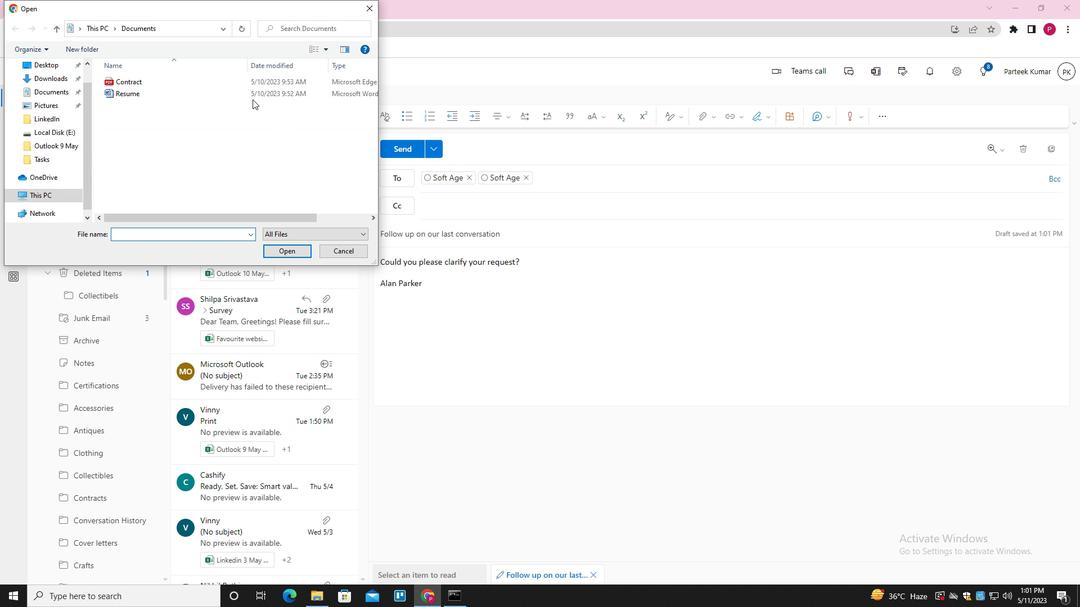 
Action: Mouse pressed left at (244, 93)
Screenshot: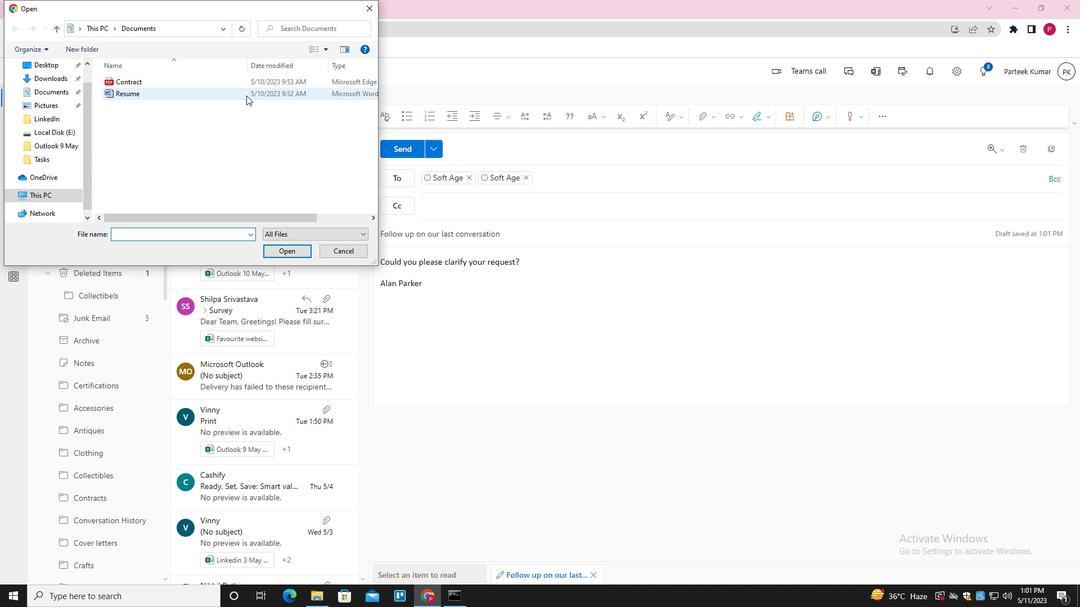 
Action: Mouse moved to (291, 252)
Screenshot: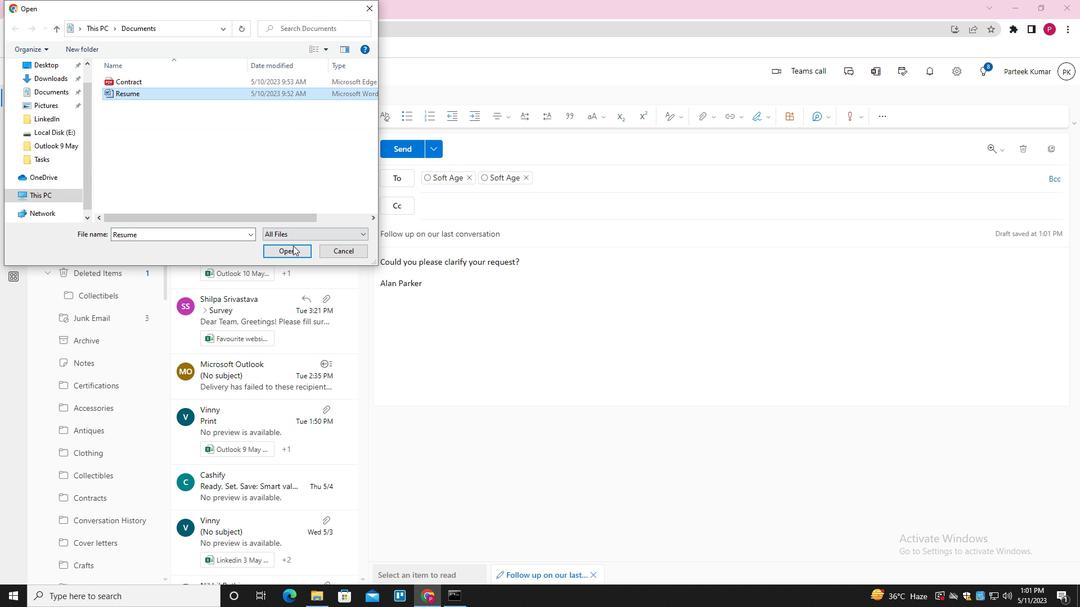 
Action: Mouse pressed left at (291, 252)
Screenshot: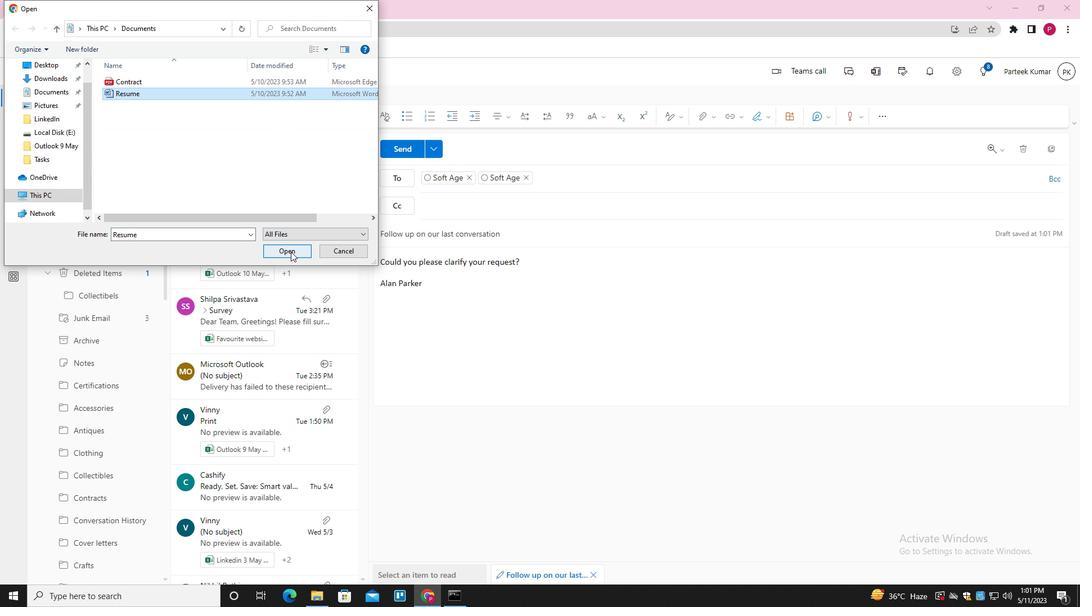 
Action: Mouse moved to (406, 153)
Screenshot: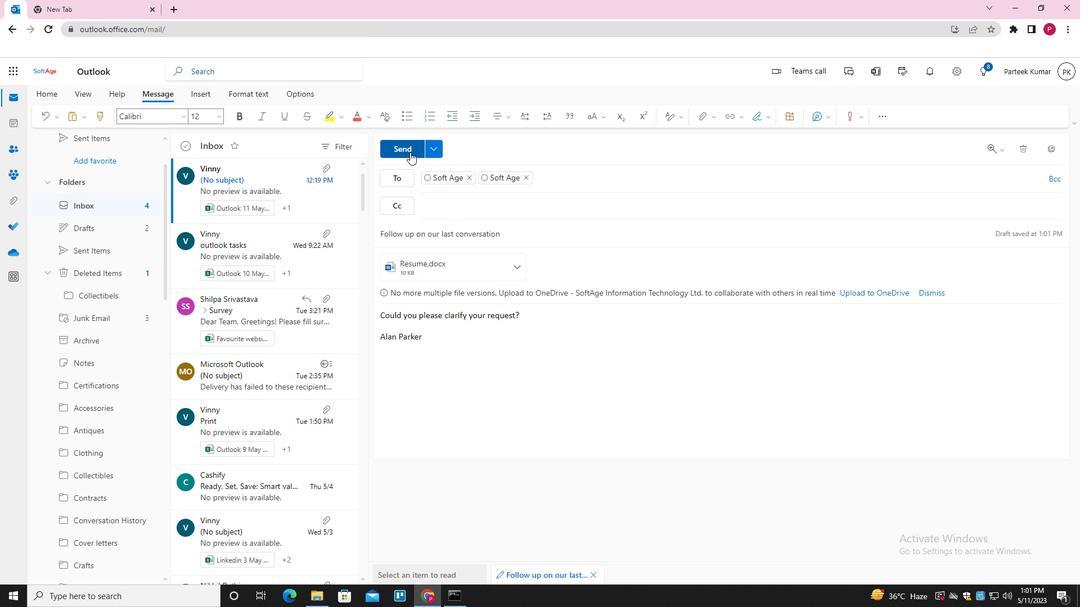 
Action: Mouse pressed left at (406, 153)
Screenshot: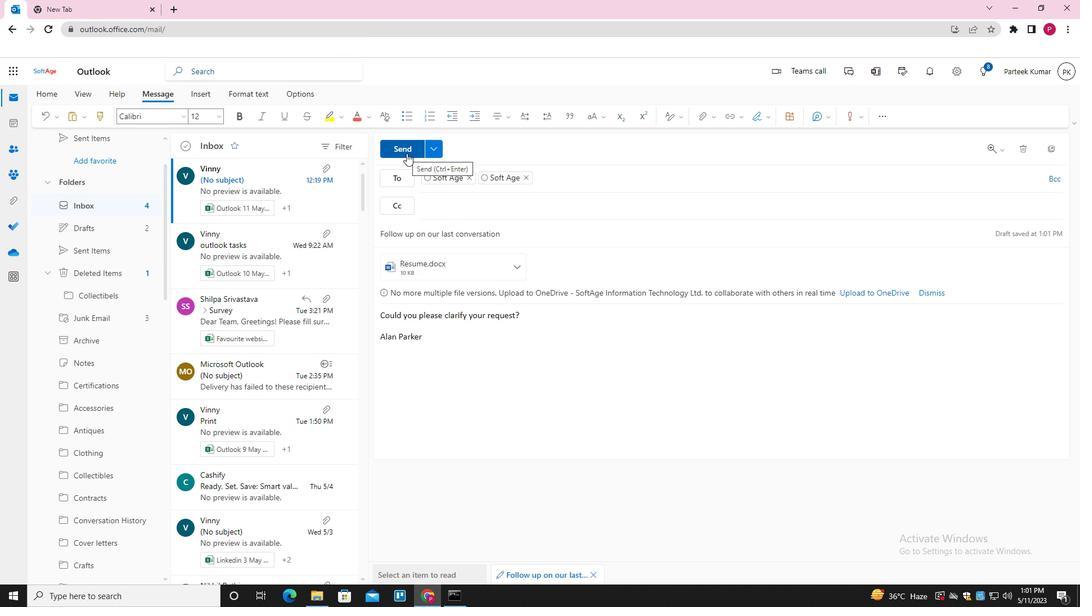 
Action: Mouse moved to (461, 267)
Screenshot: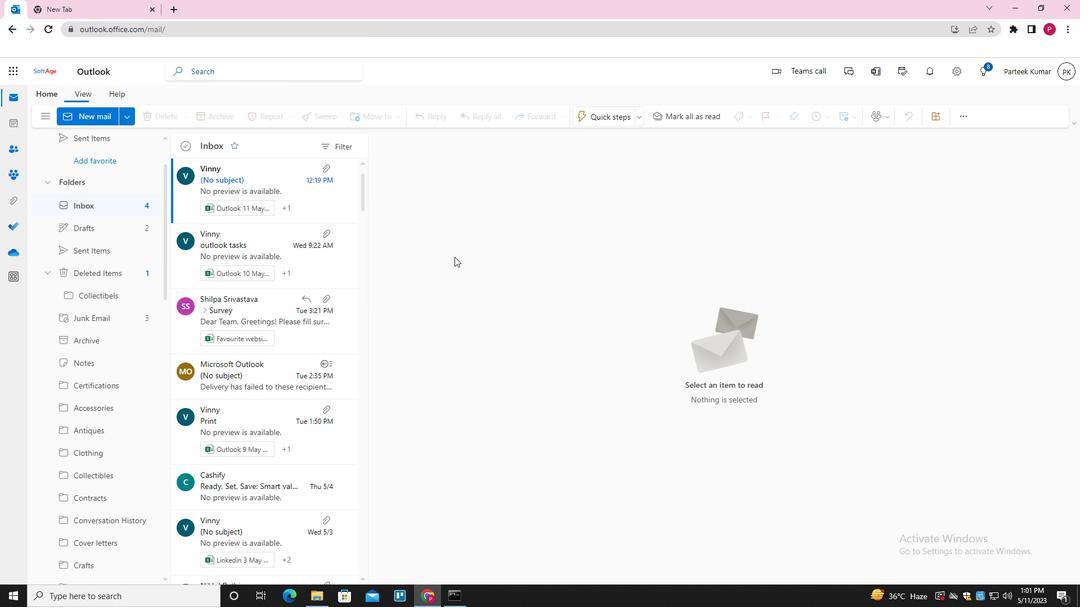 
